 Task: Search "talent" in the talent hub.
Action: Mouse moved to (952, 103)
Screenshot: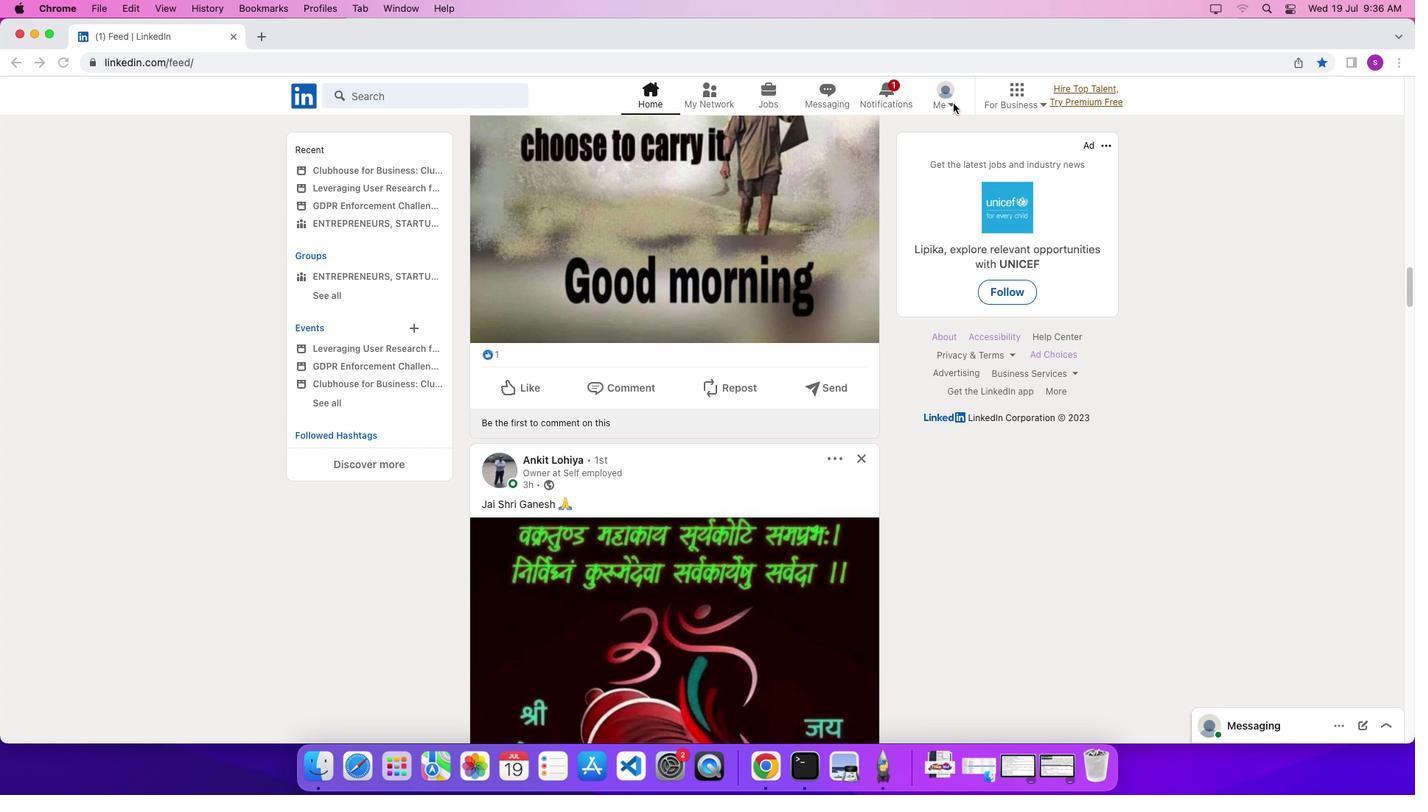 
Action: Mouse pressed left at (952, 103)
Screenshot: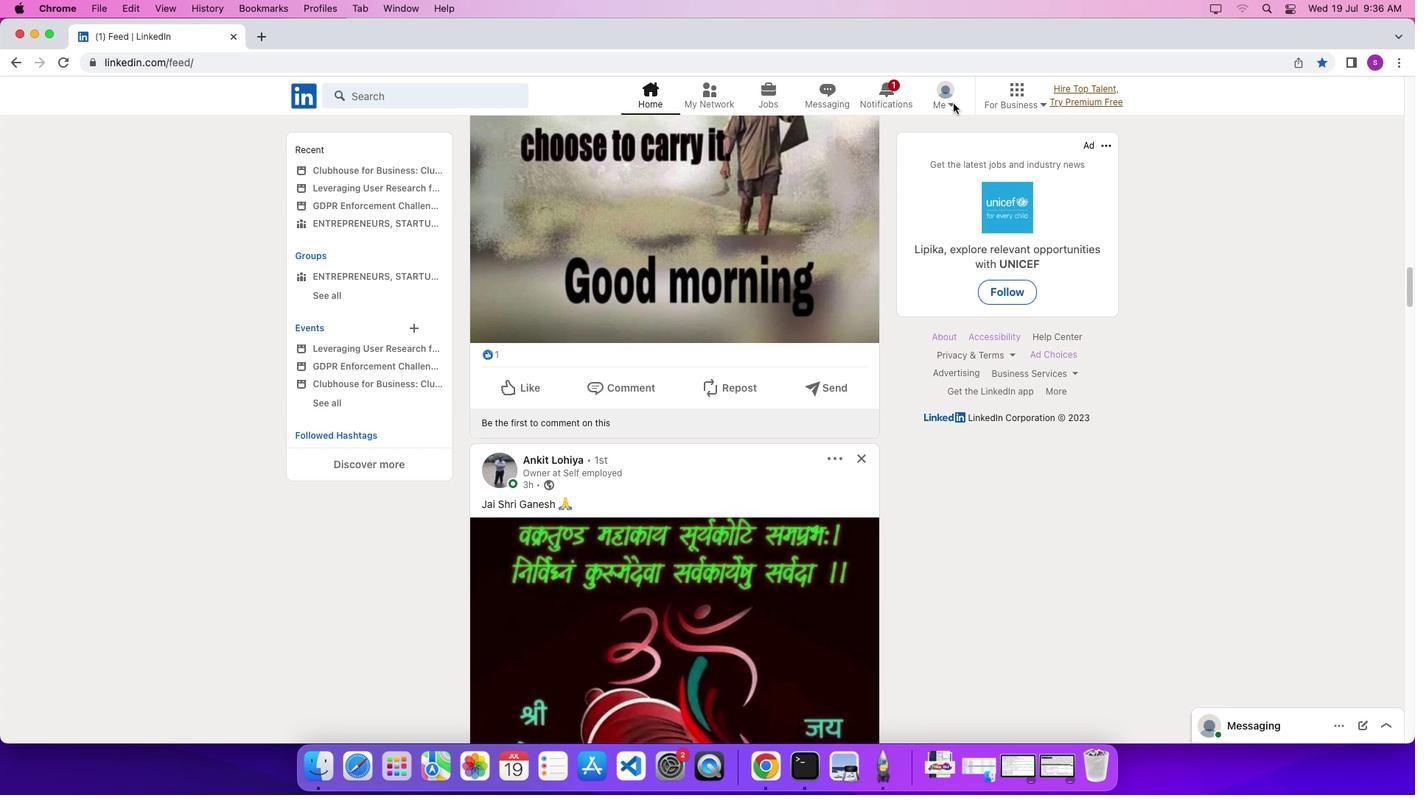 
Action: Mouse moved to (949, 103)
Screenshot: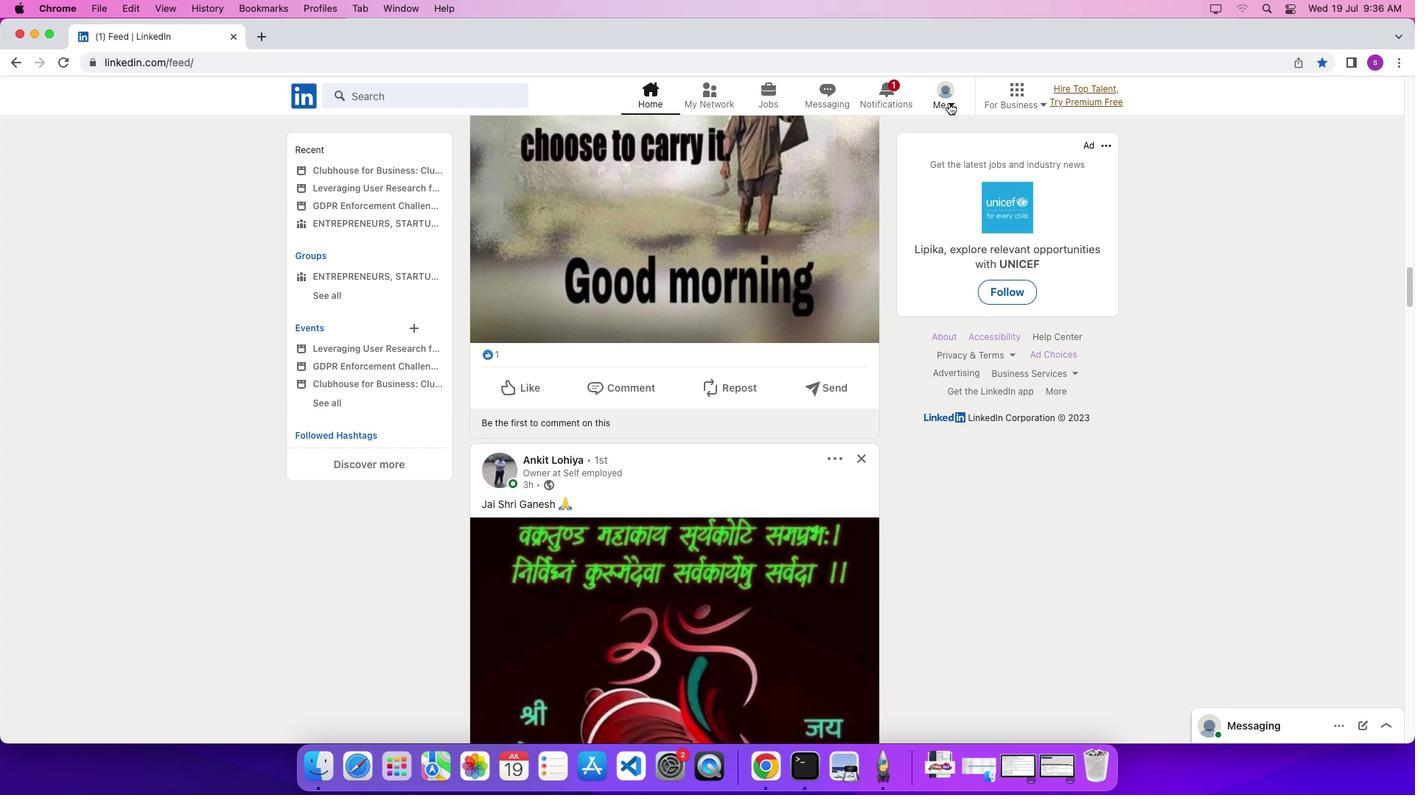 
Action: Mouse pressed left at (949, 103)
Screenshot: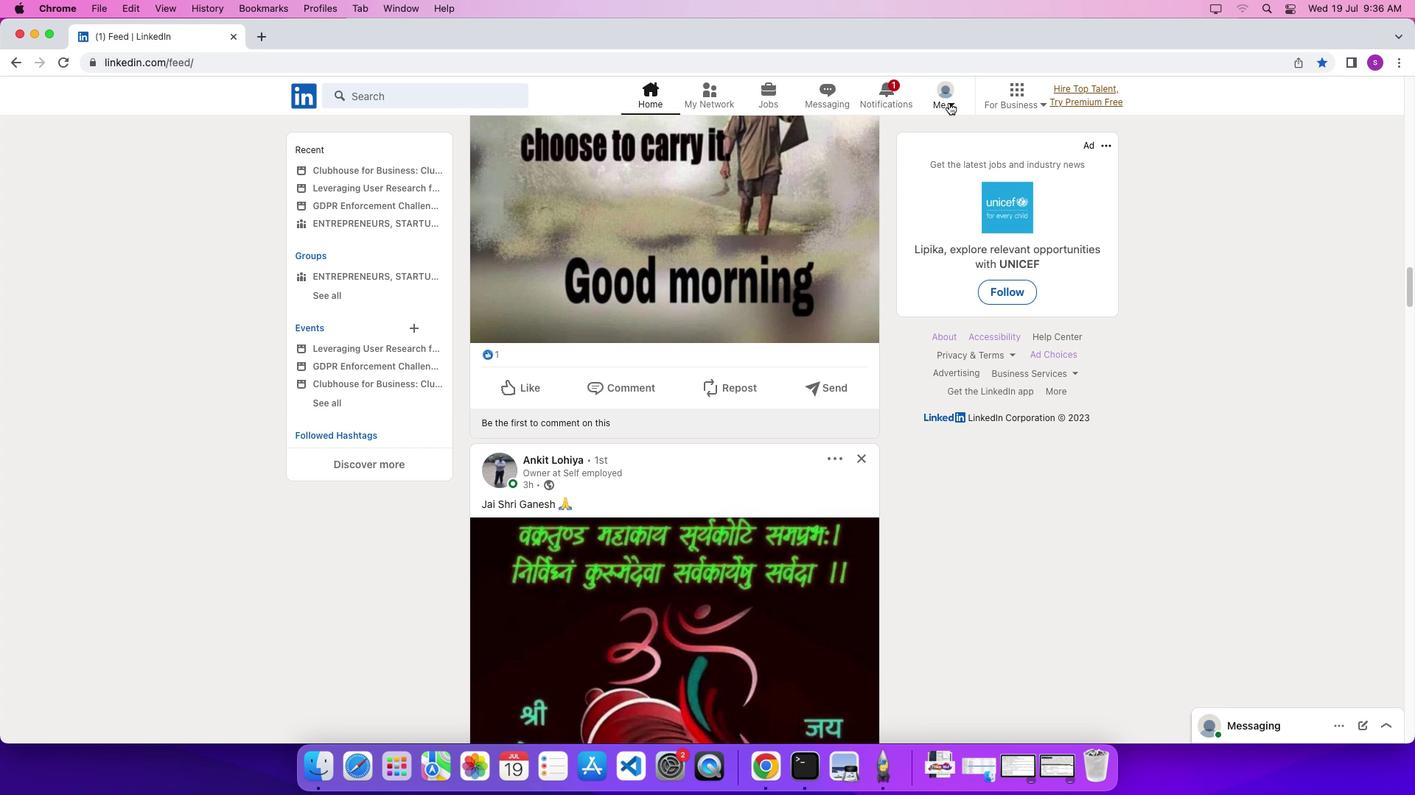 
Action: Mouse moved to (928, 179)
Screenshot: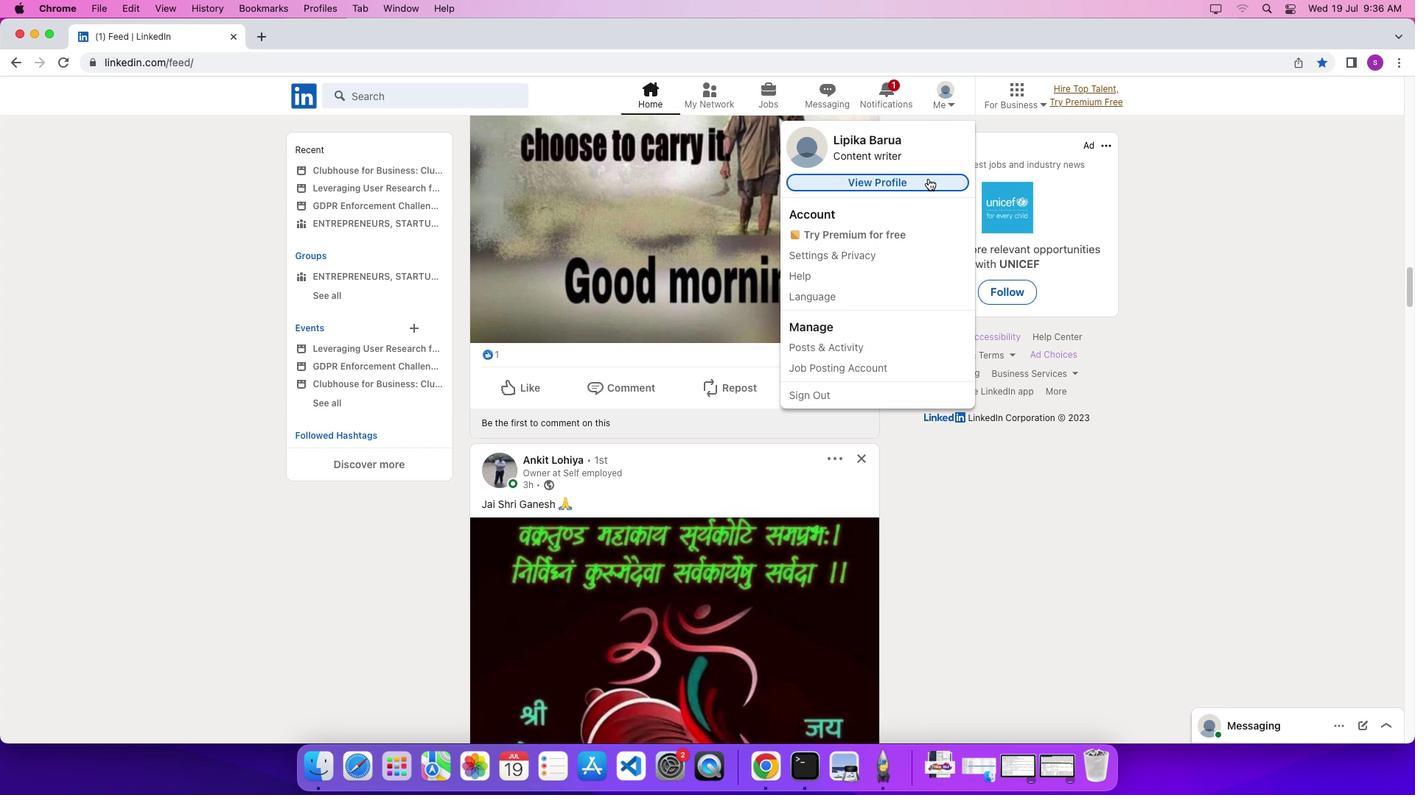 
Action: Mouse pressed left at (928, 179)
Screenshot: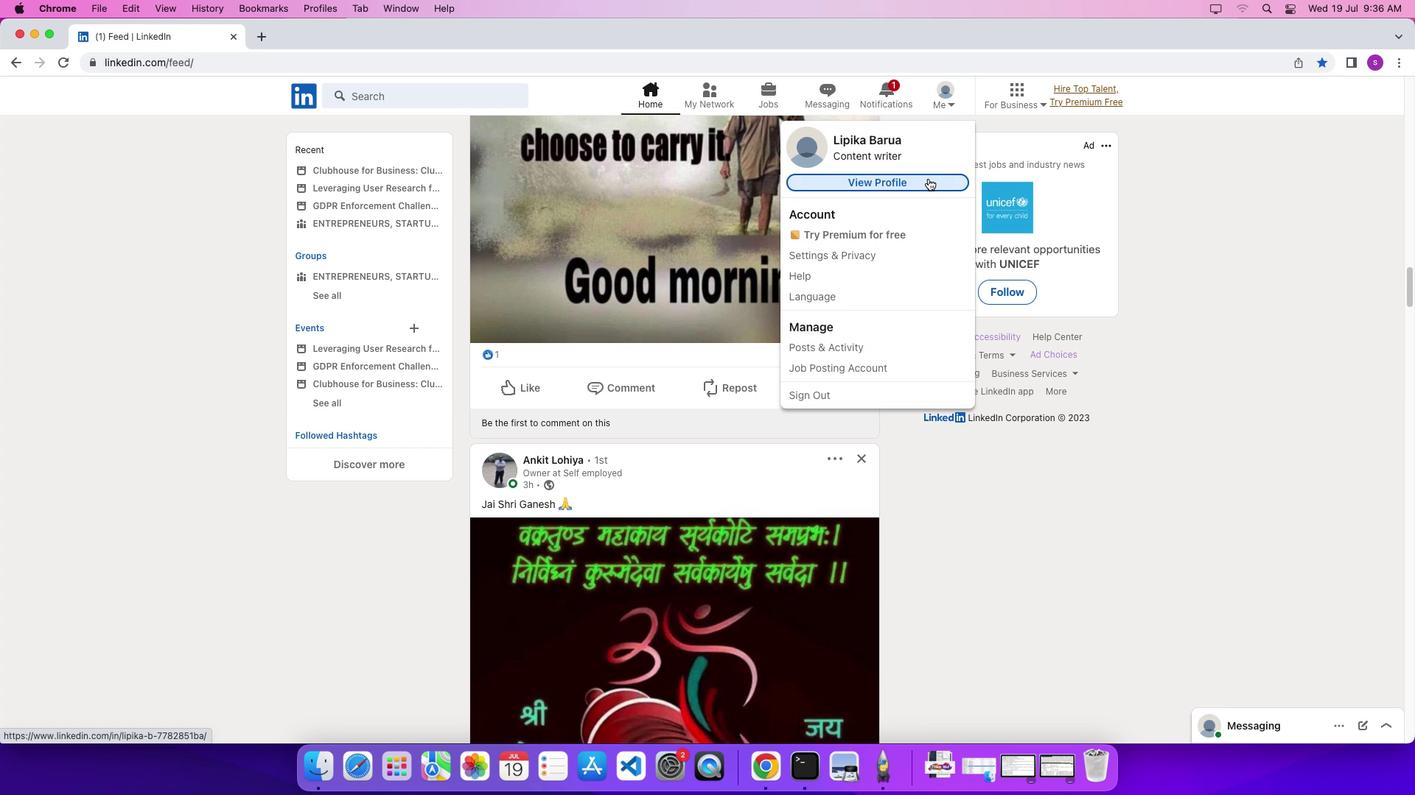 
Action: Mouse moved to (681, 360)
Screenshot: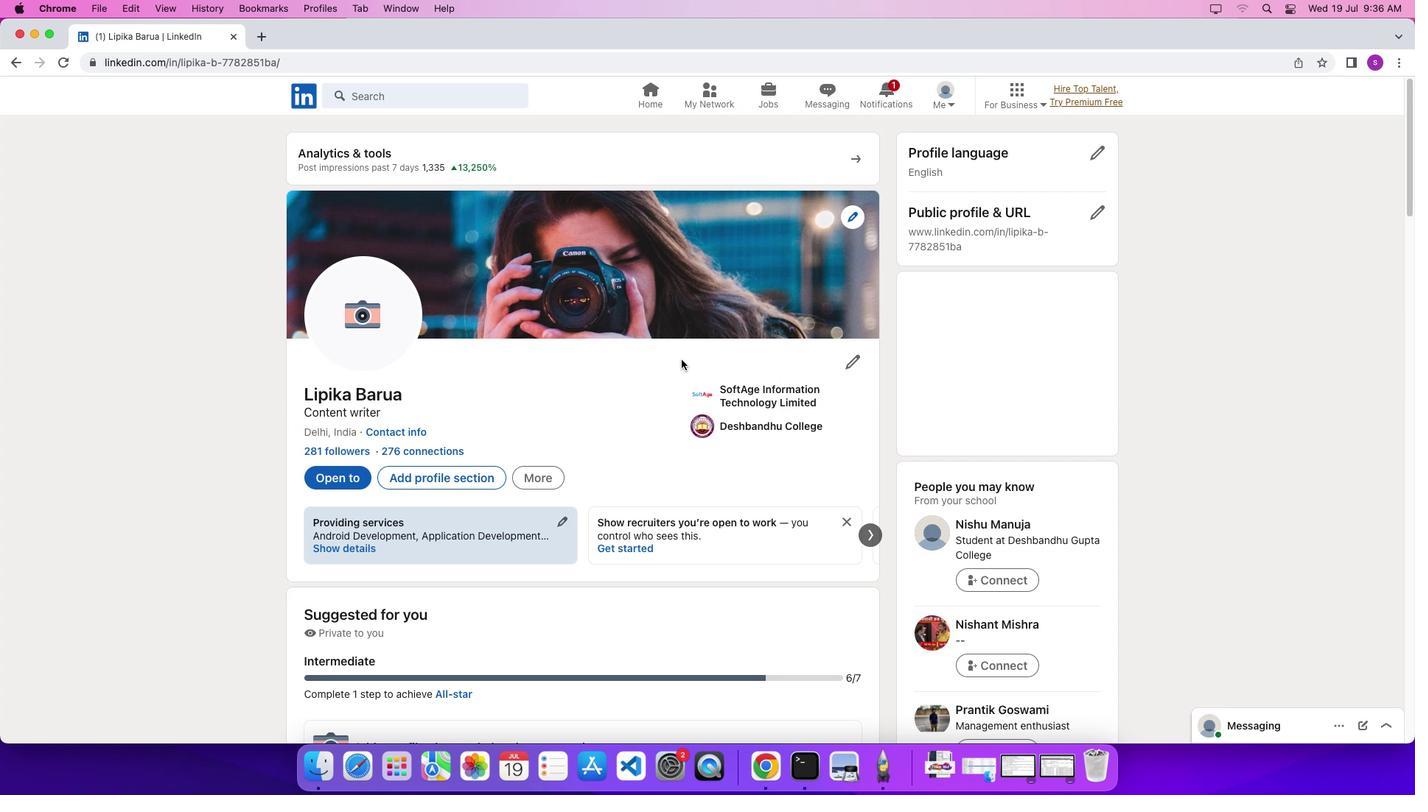 
Action: Mouse scrolled (681, 360) with delta (0, 0)
Screenshot: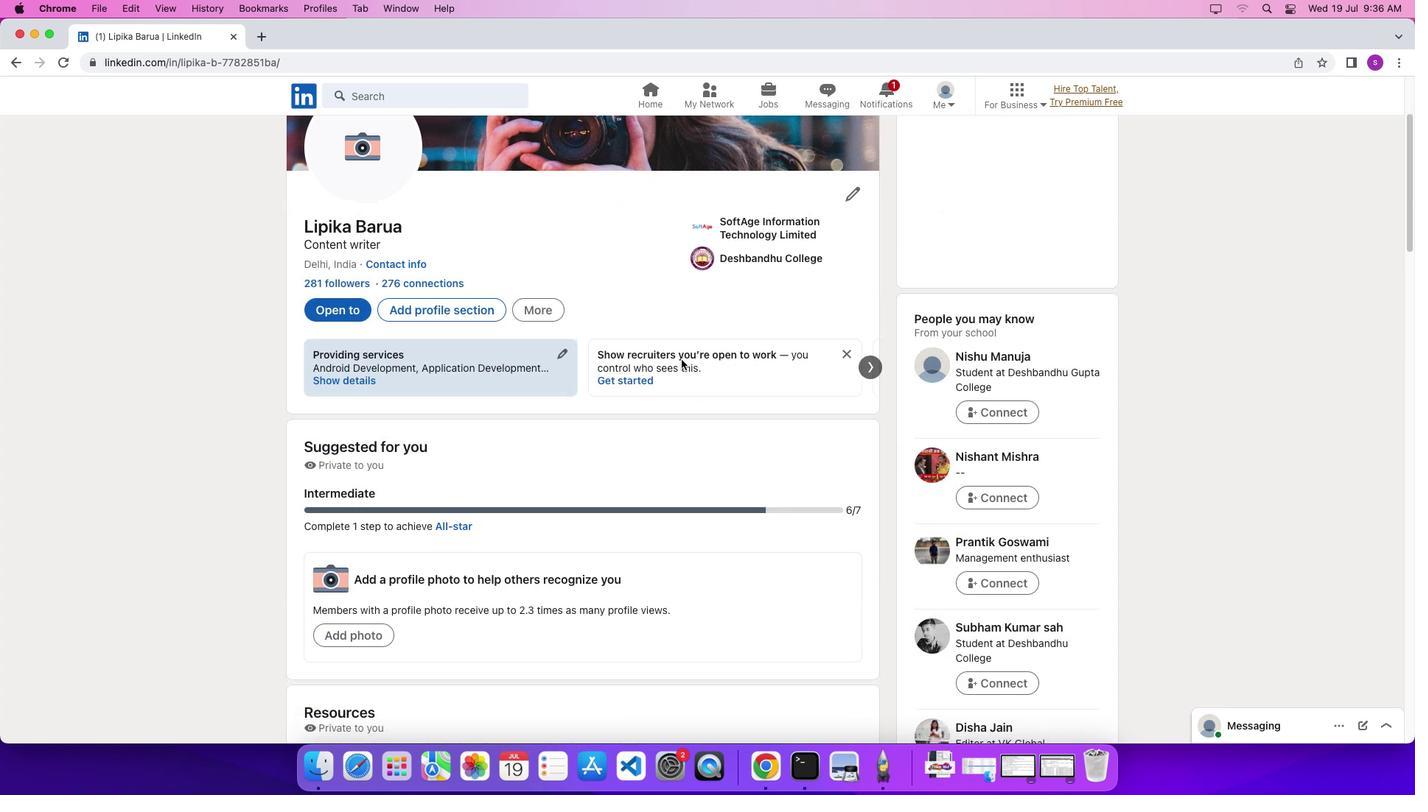 
Action: Mouse scrolled (681, 360) with delta (0, 0)
Screenshot: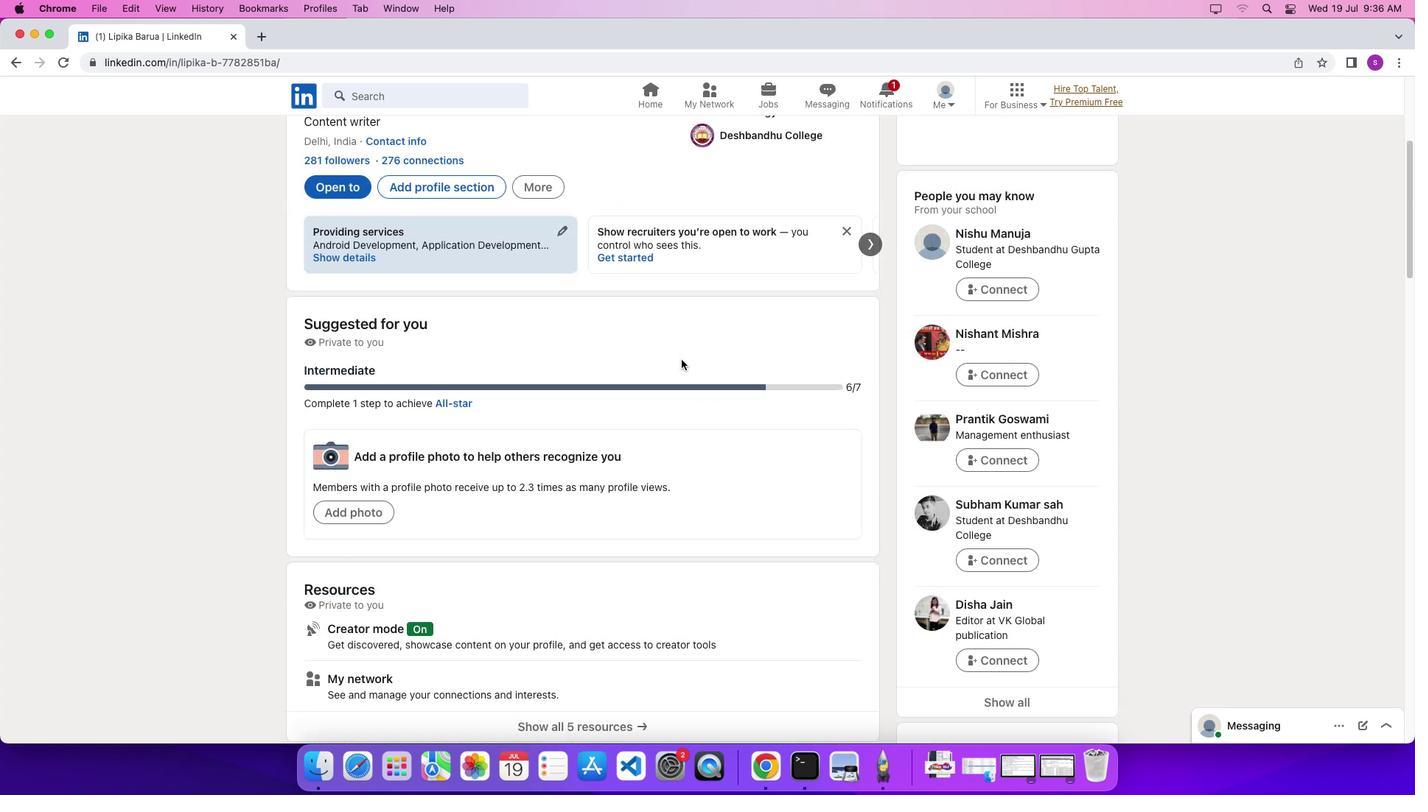 
Action: Mouse scrolled (681, 360) with delta (0, -5)
Screenshot: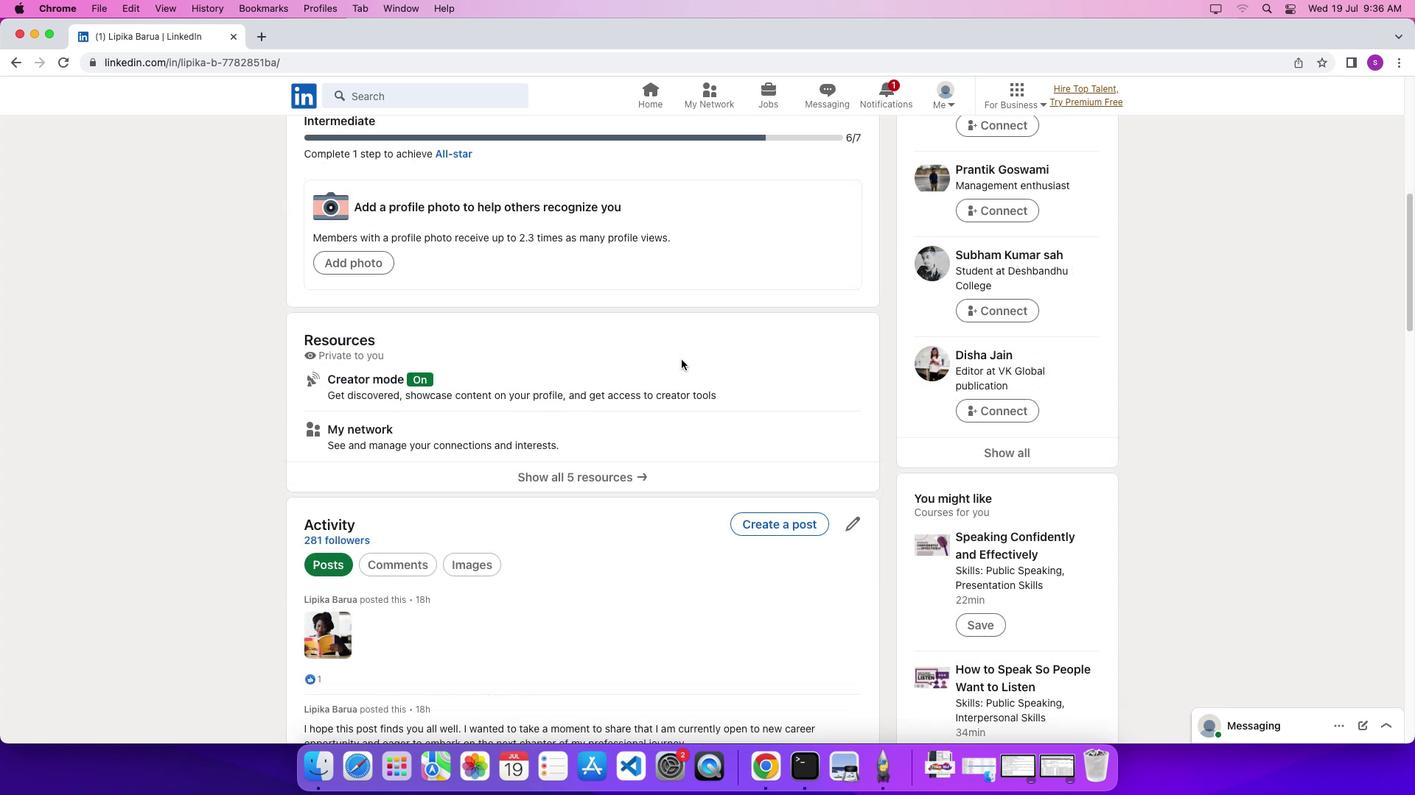 
Action: Mouse scrolled (681, 360) with delta (0, -8)
Screenshot: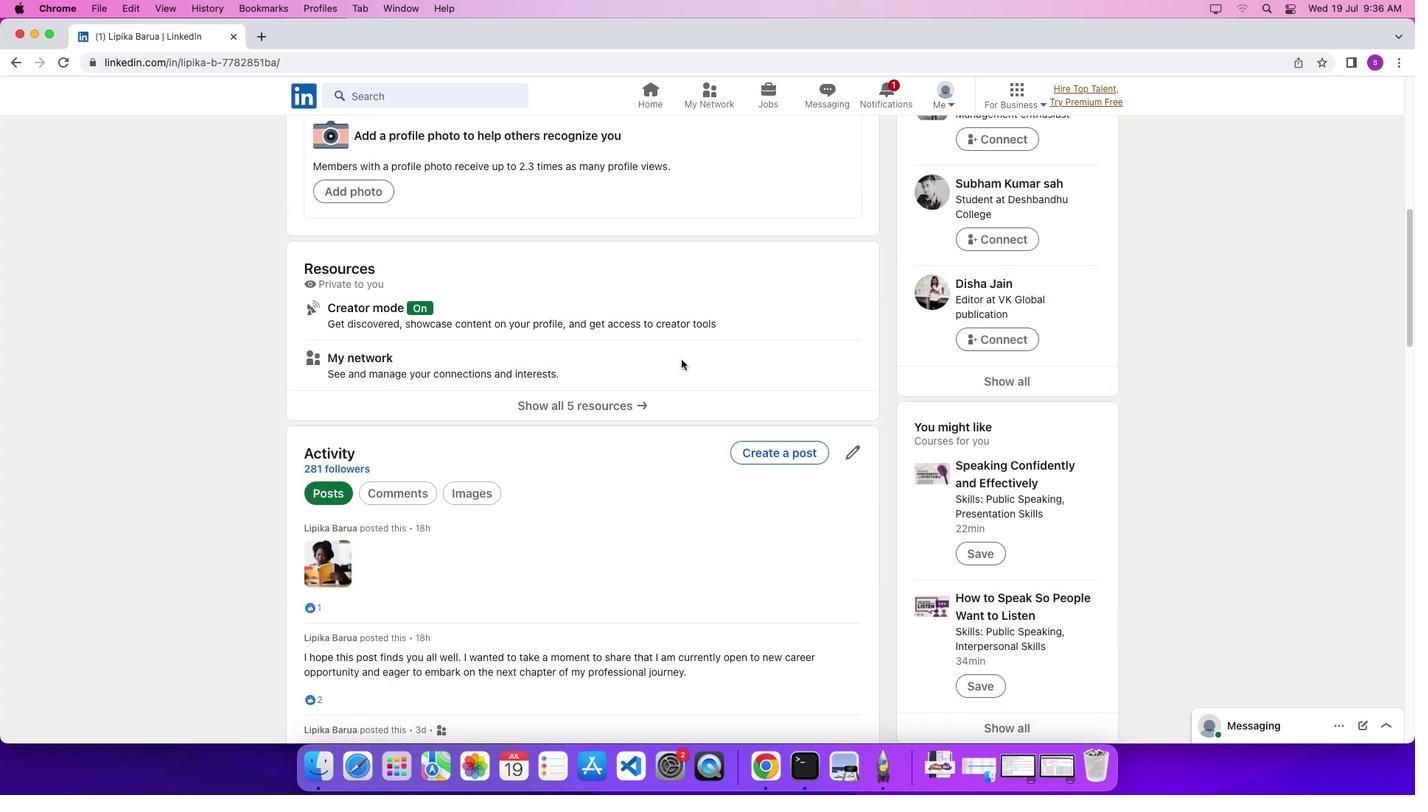 
Action: Mouse scrolled (681, 360) with delta (0, 0)
Screenshot: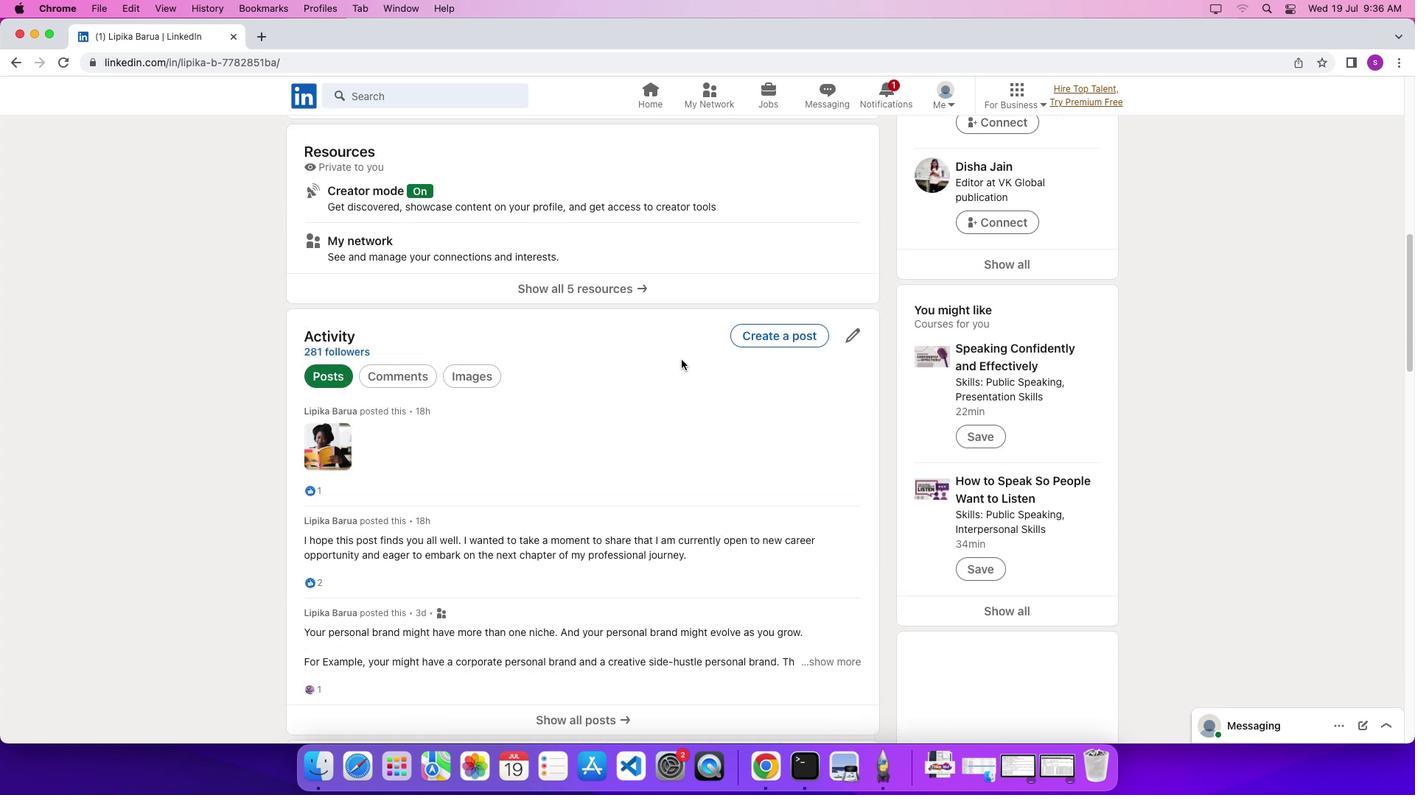 
Action: Mouse scrolled (681, 360) with delta (0, 0)
Screenshot: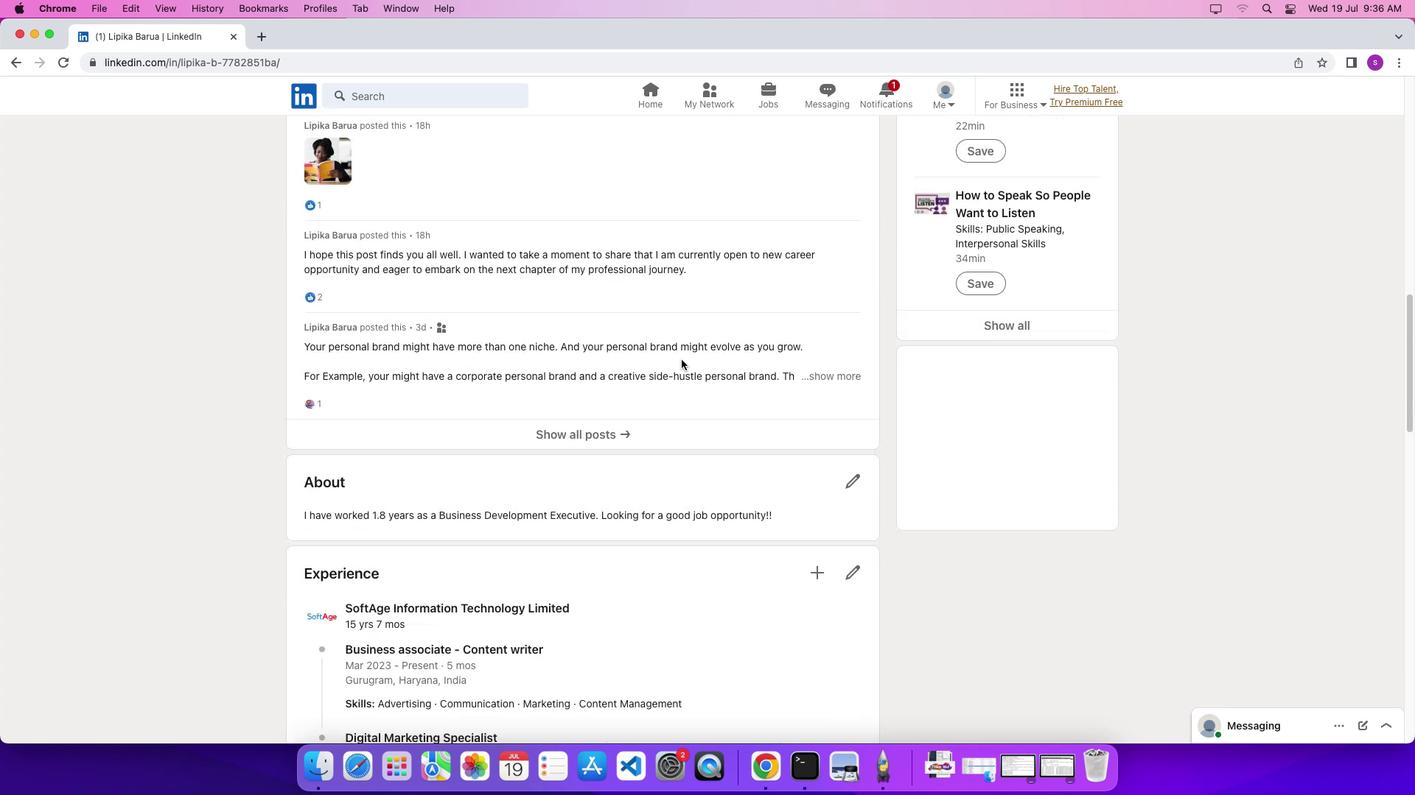 
Action: Mouse scrolled (681, 360) with delta (0, -5)
Screenshot: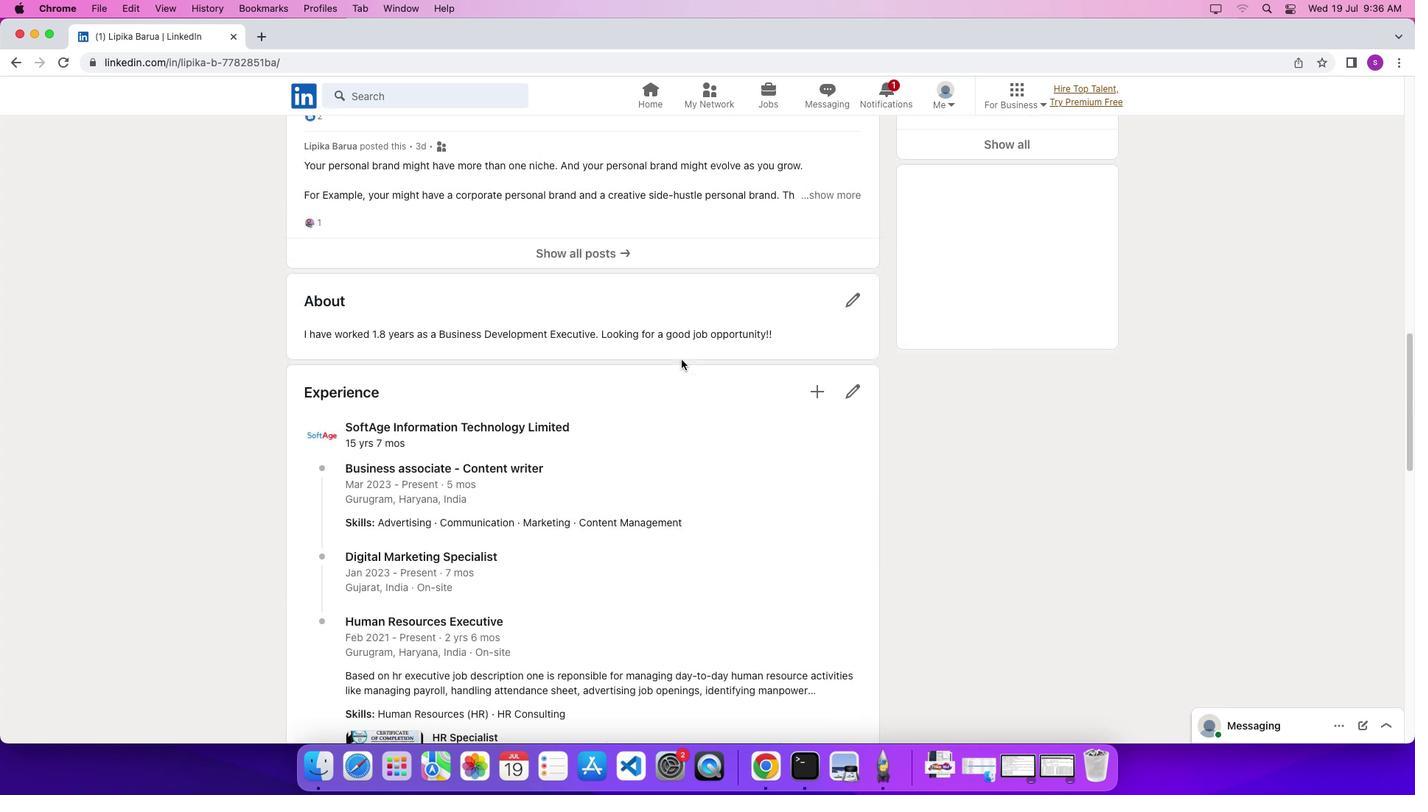 
Action: Mouse scrolled (681, 360) with delta (0, -8)
Screenshot: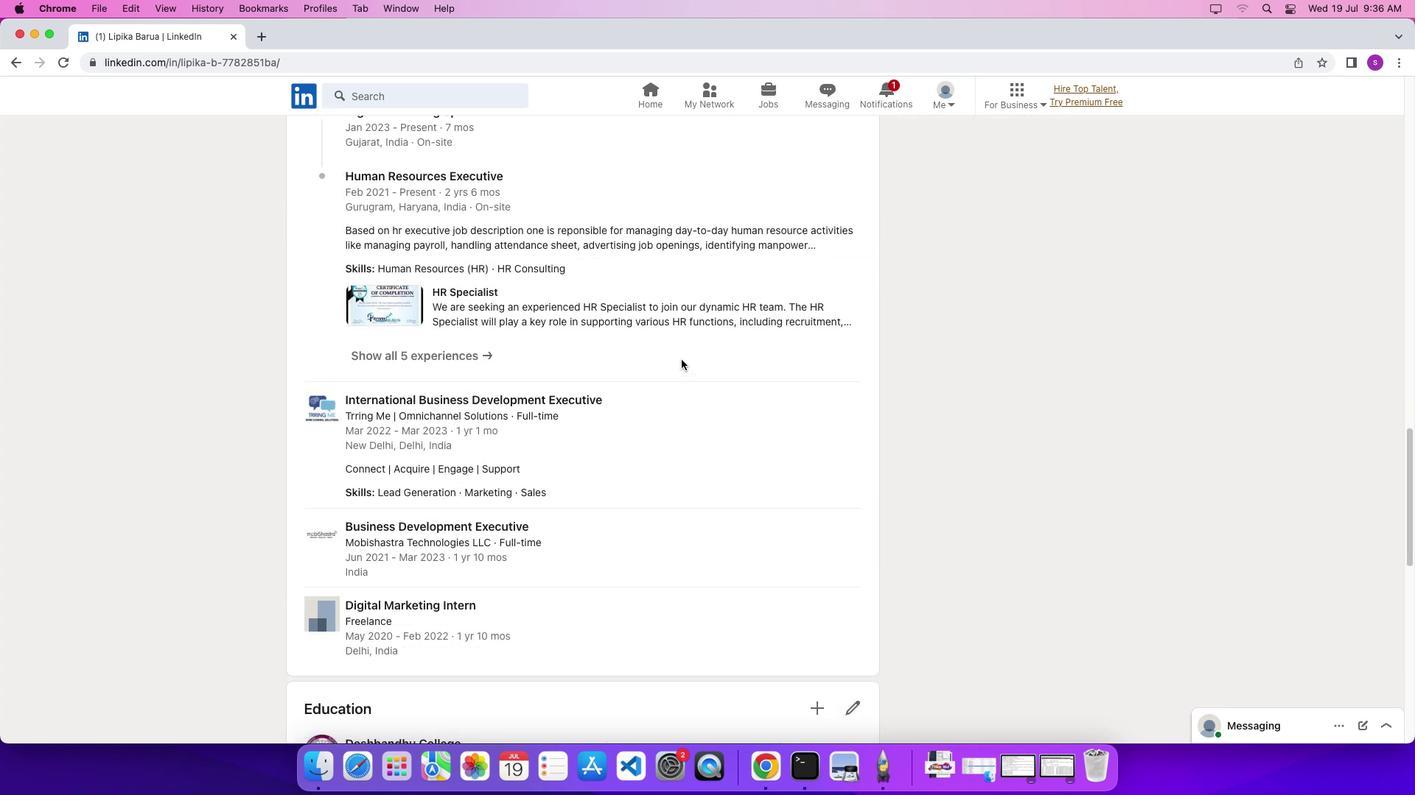 
Action: Mouse scrolled (681, 360) with delta (0, -10)
Screenshot: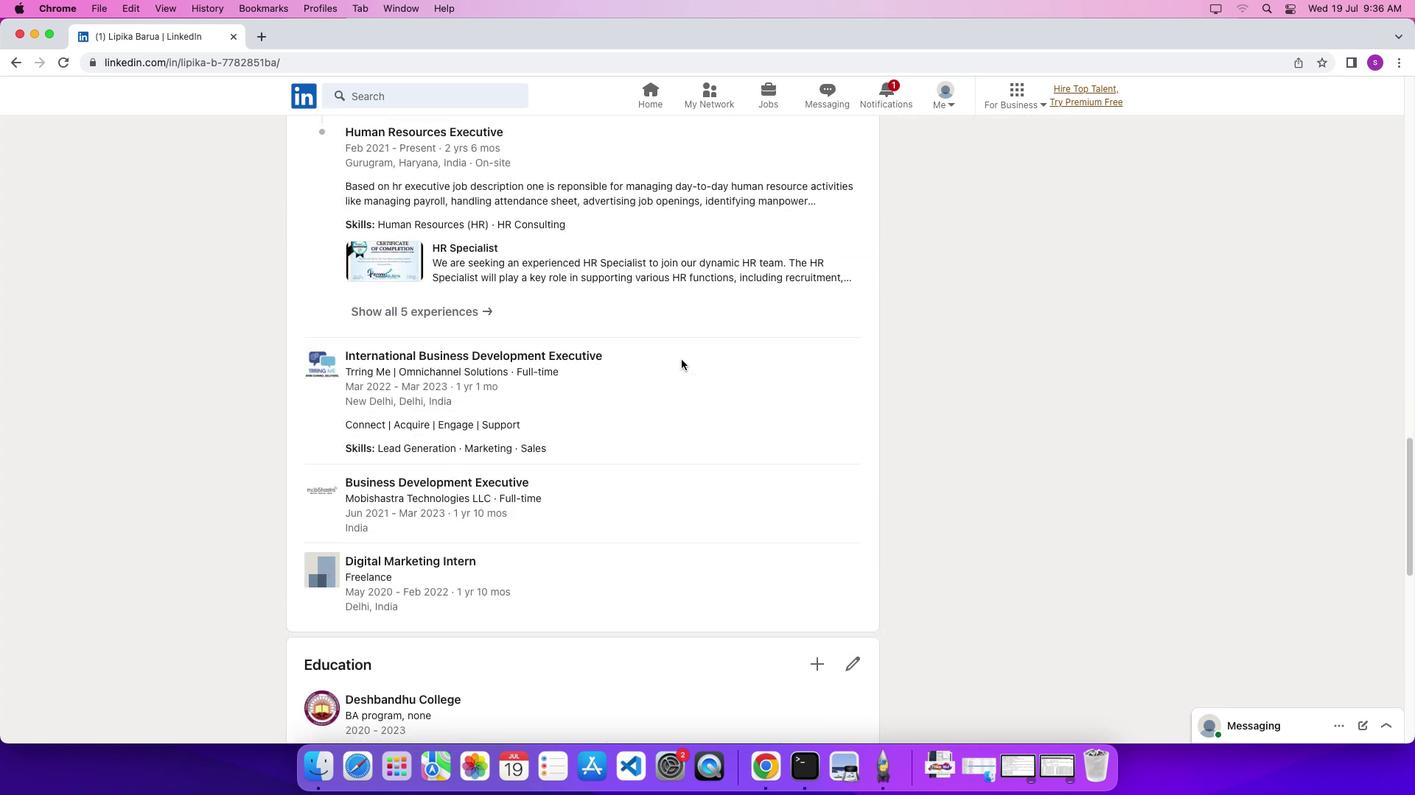 
Action: Mouse scrolled (681, 360) with delta (0, 0)
Screenshot: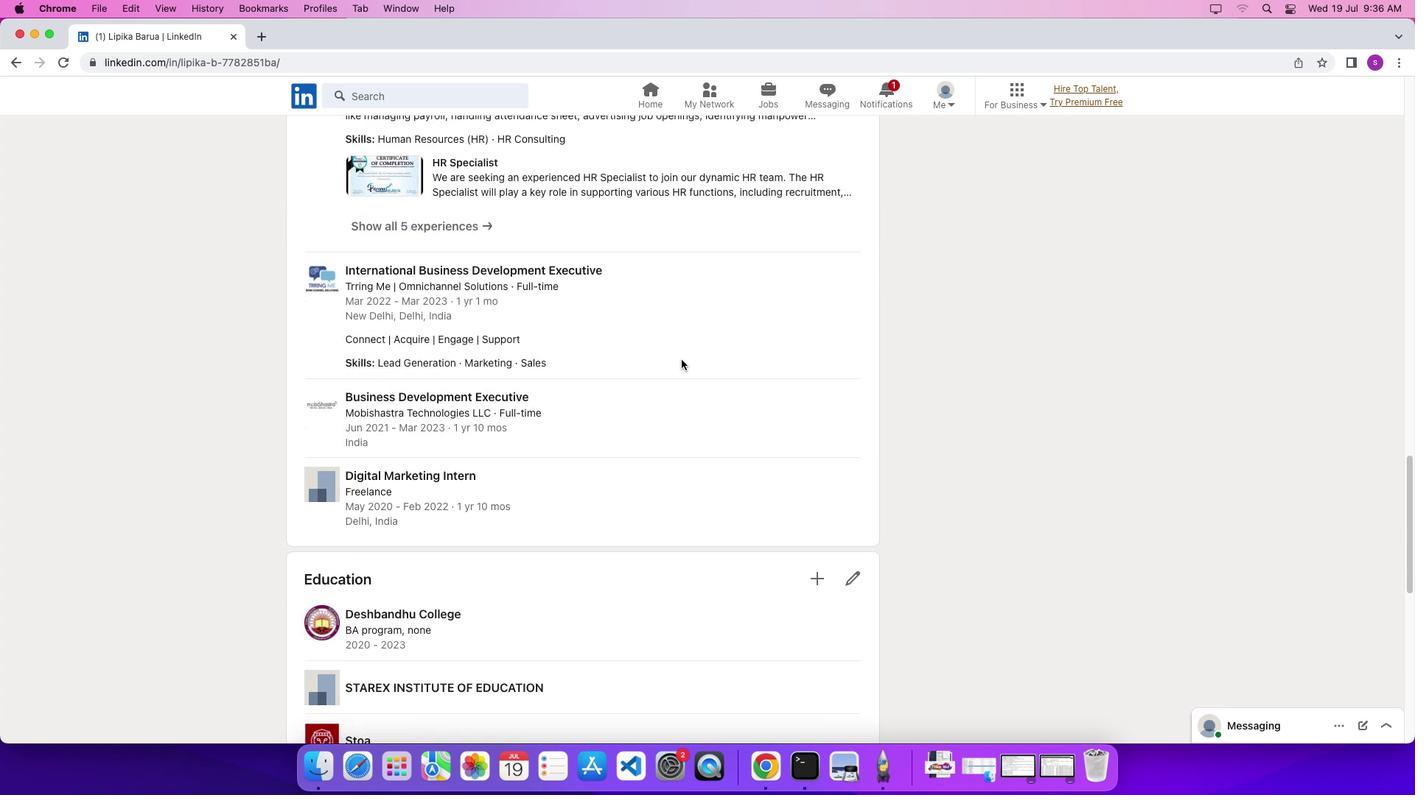 
Action: Mouse scrolled (681, 360) with delta (0, 0)
Screenshot: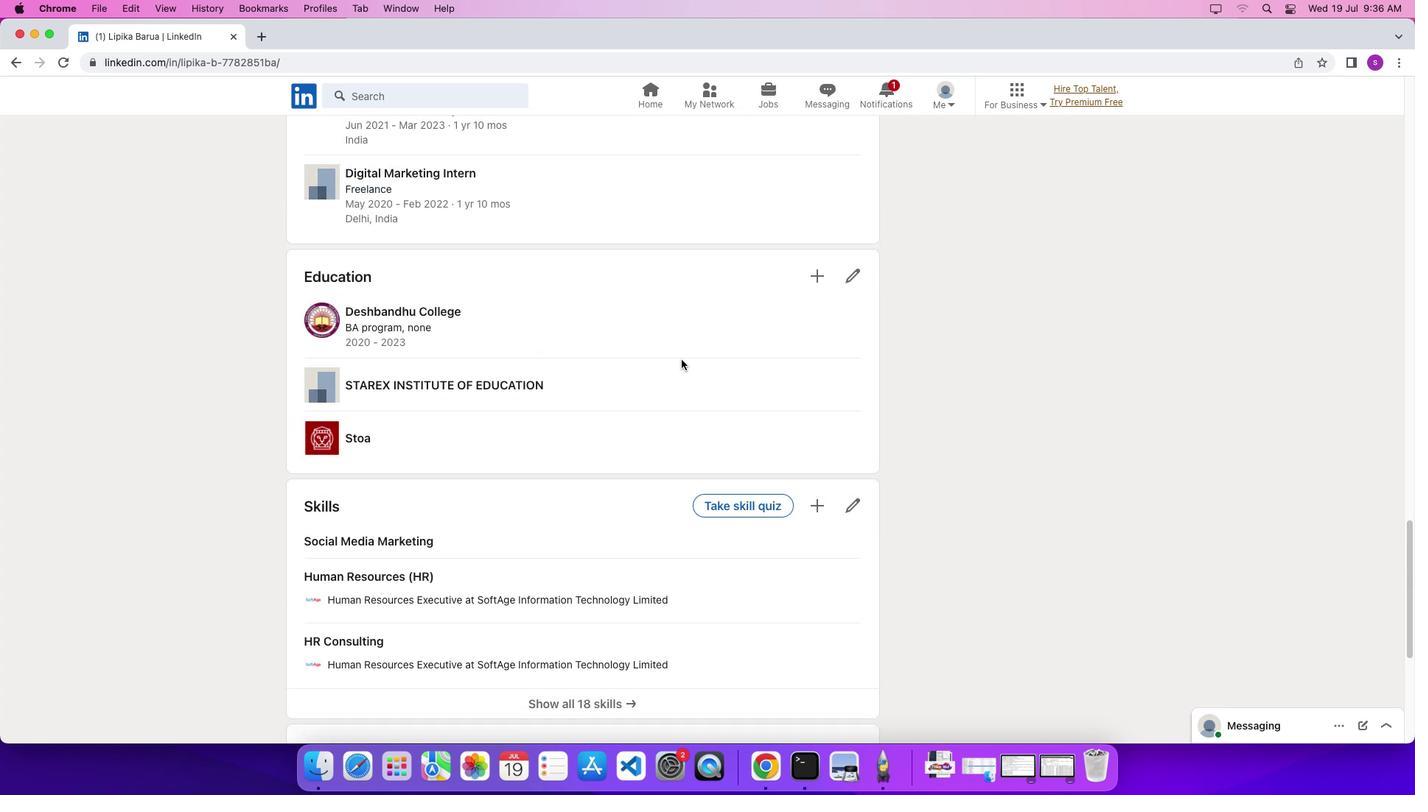 
Action: Mouse scrolled (681, 360) with delta (0, -5)
Screenshot: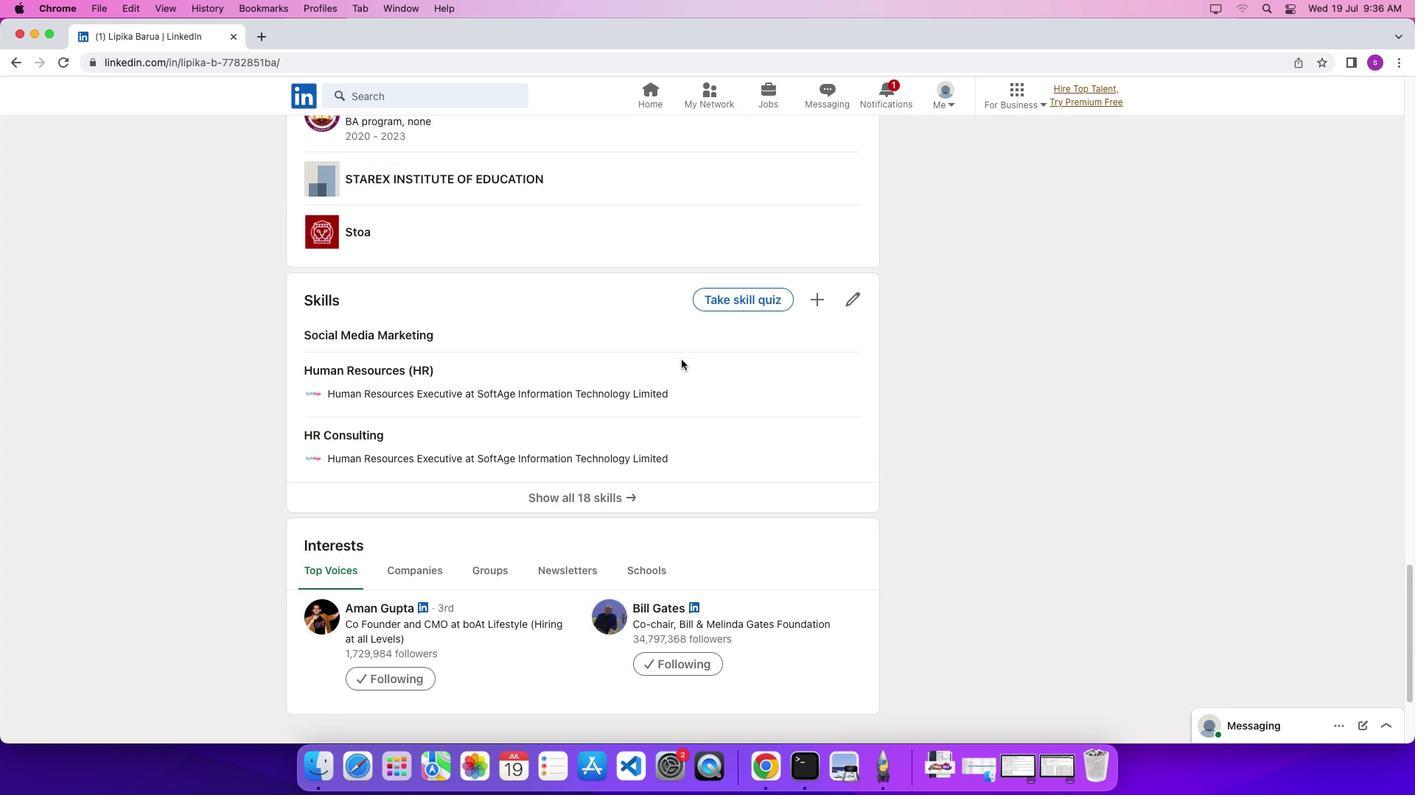 
Action: Mouse scrolled (681, 360) with delta (0, -8)
Screenshot: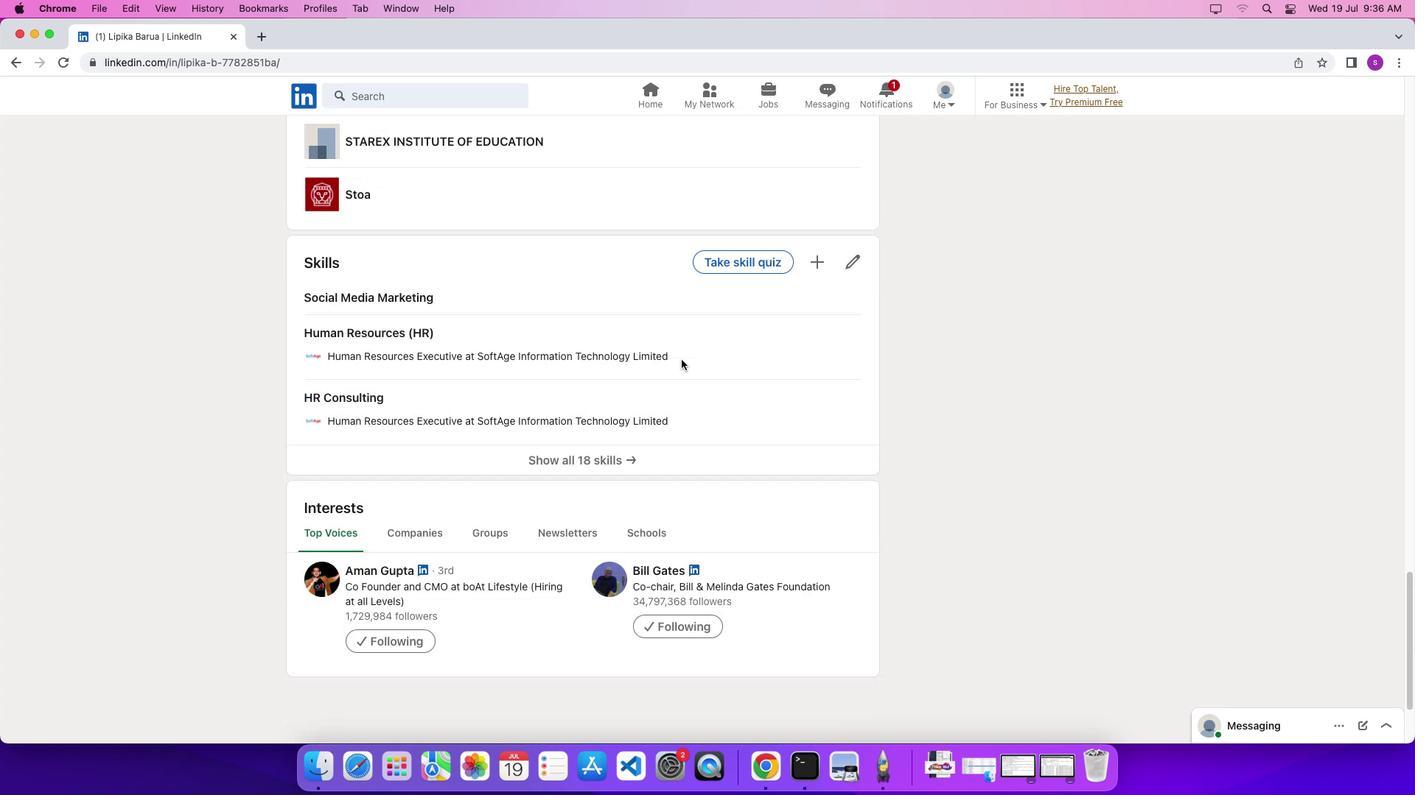 
Action: Mouse scrolled (681, 360) with delta (0, 0)
Screenshot: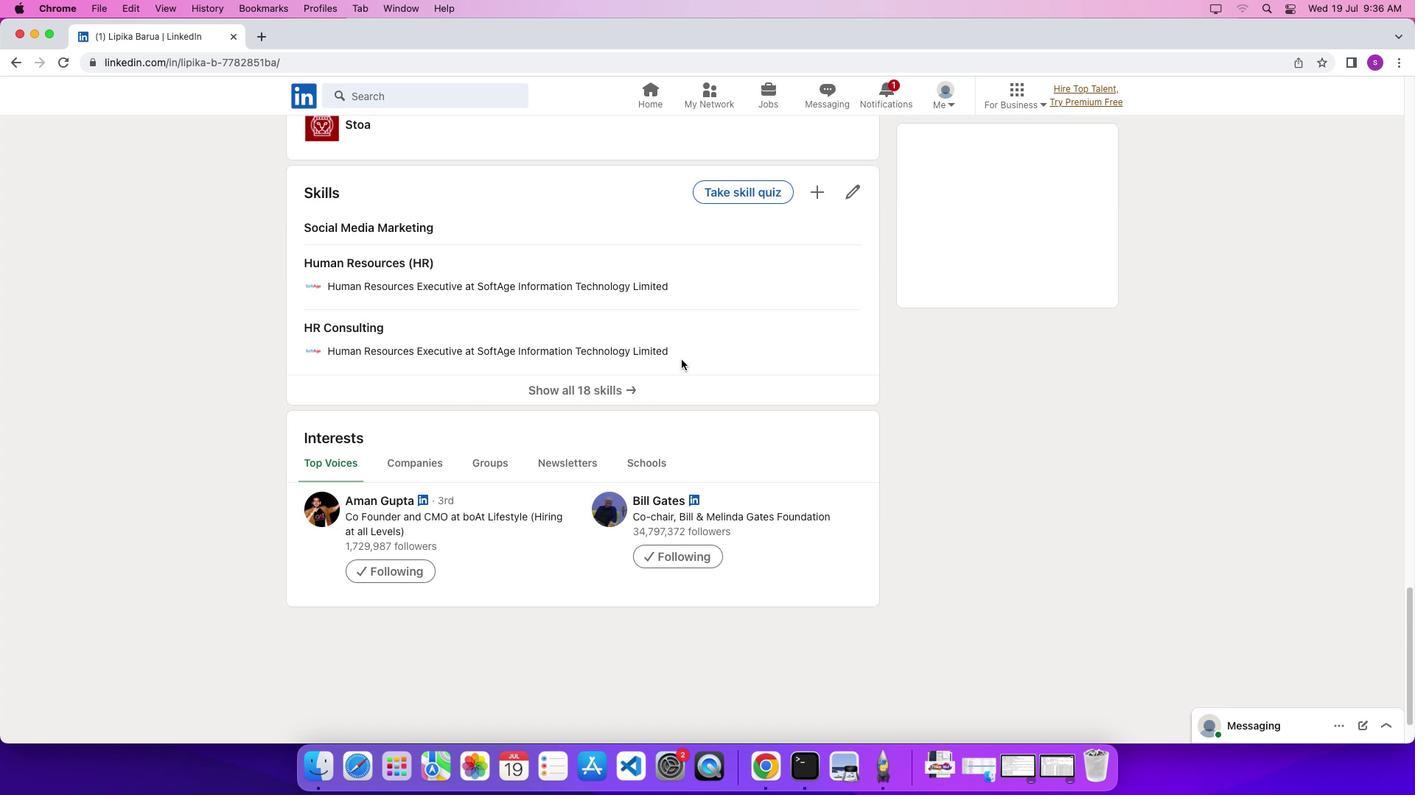 
Action: Mouse scrolled (681, 360) with delta (0, 0)
Screenshot: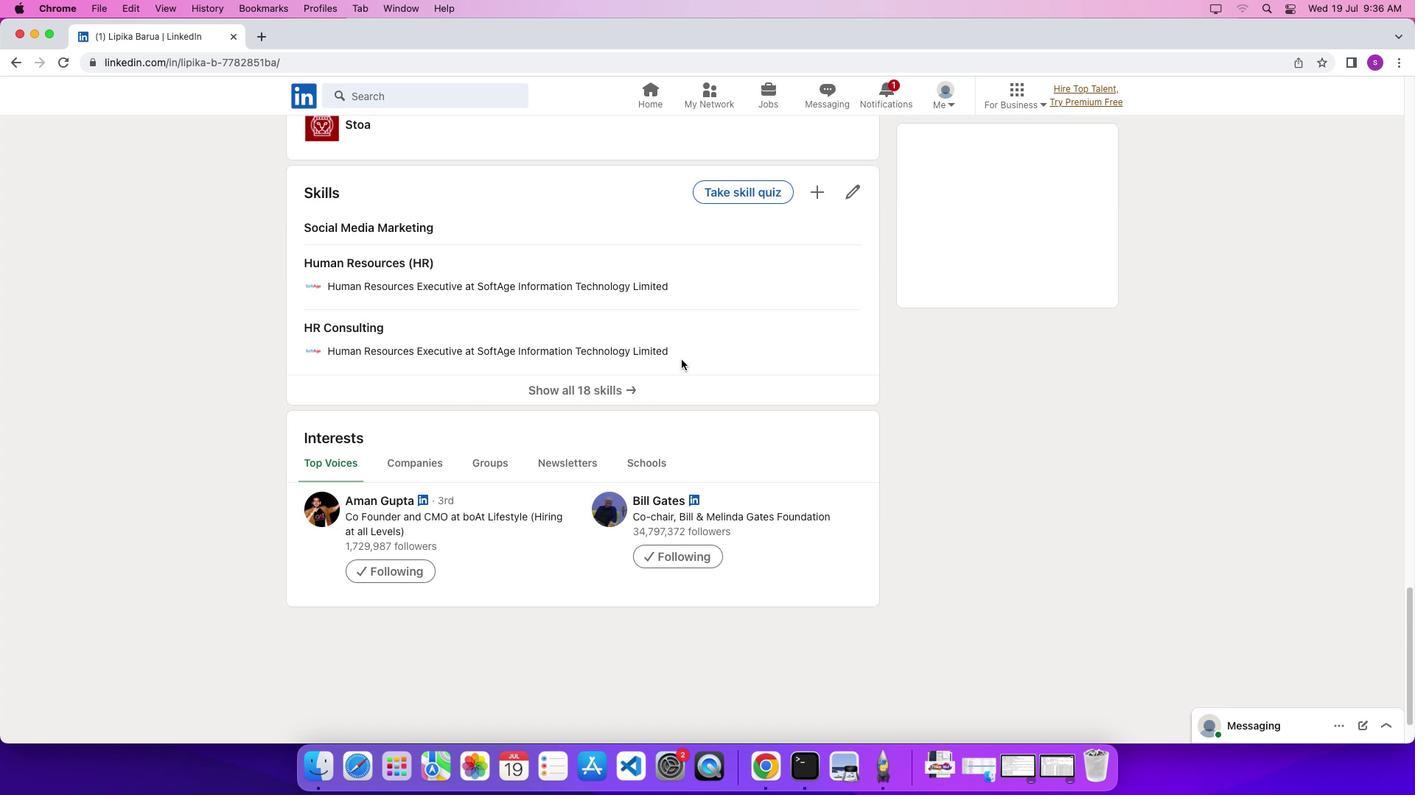 
Action: Mouse scrolled (681, 360) with delta (0, -5)
Screenshot: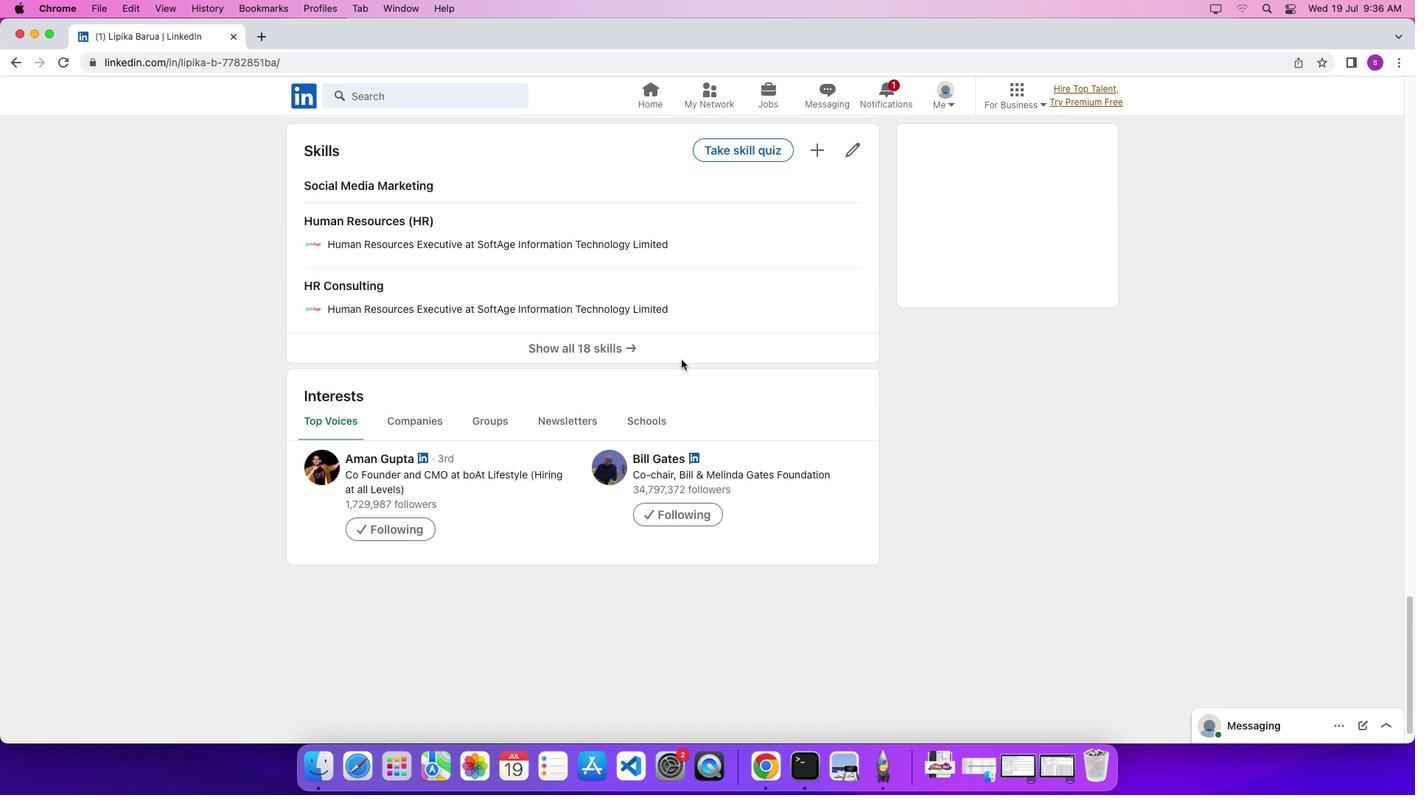 
Action: Mouse scrolled (681, 360) with delta (0, -8)
Screenshot: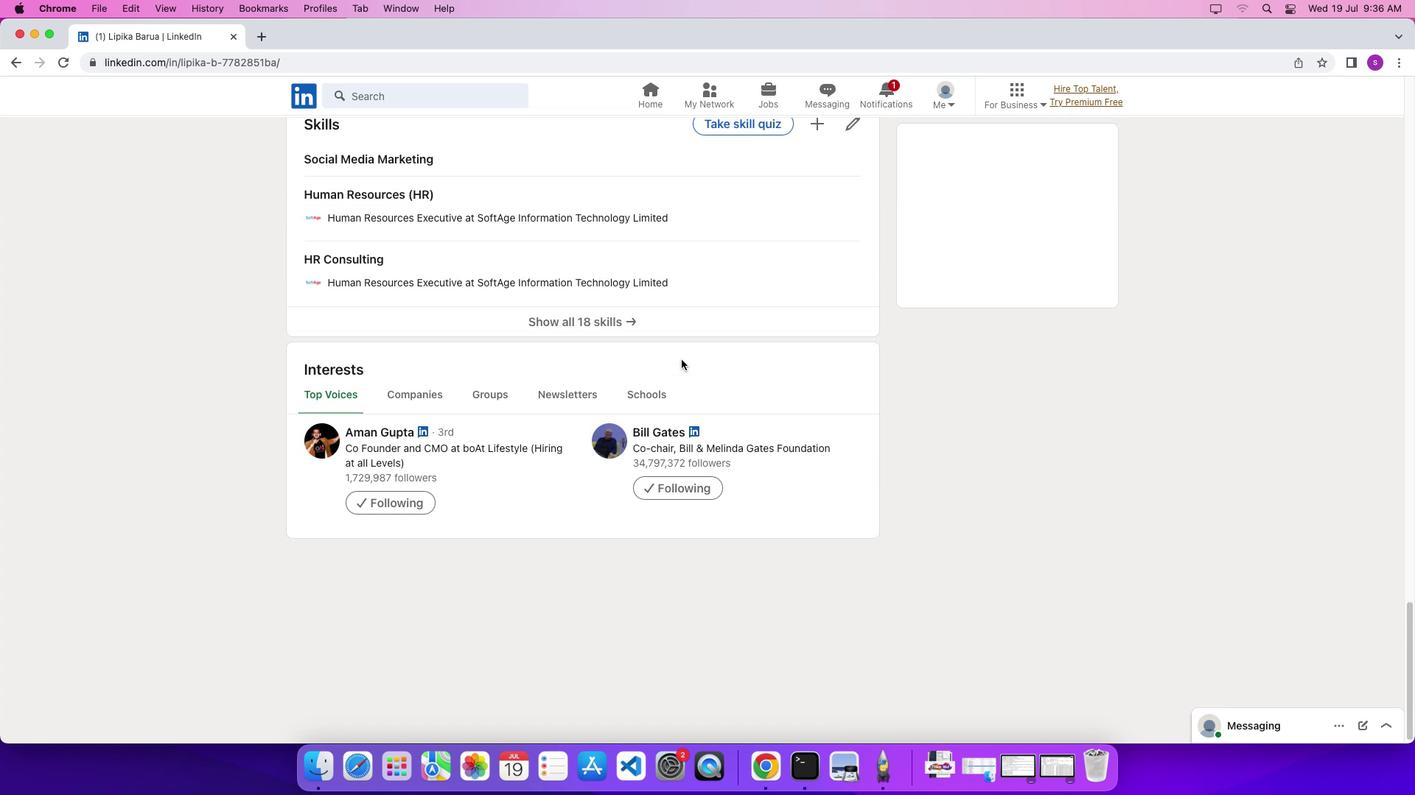 
Action: Mouse scrolled (681, 360) with delta (0, 0)
Screenshot: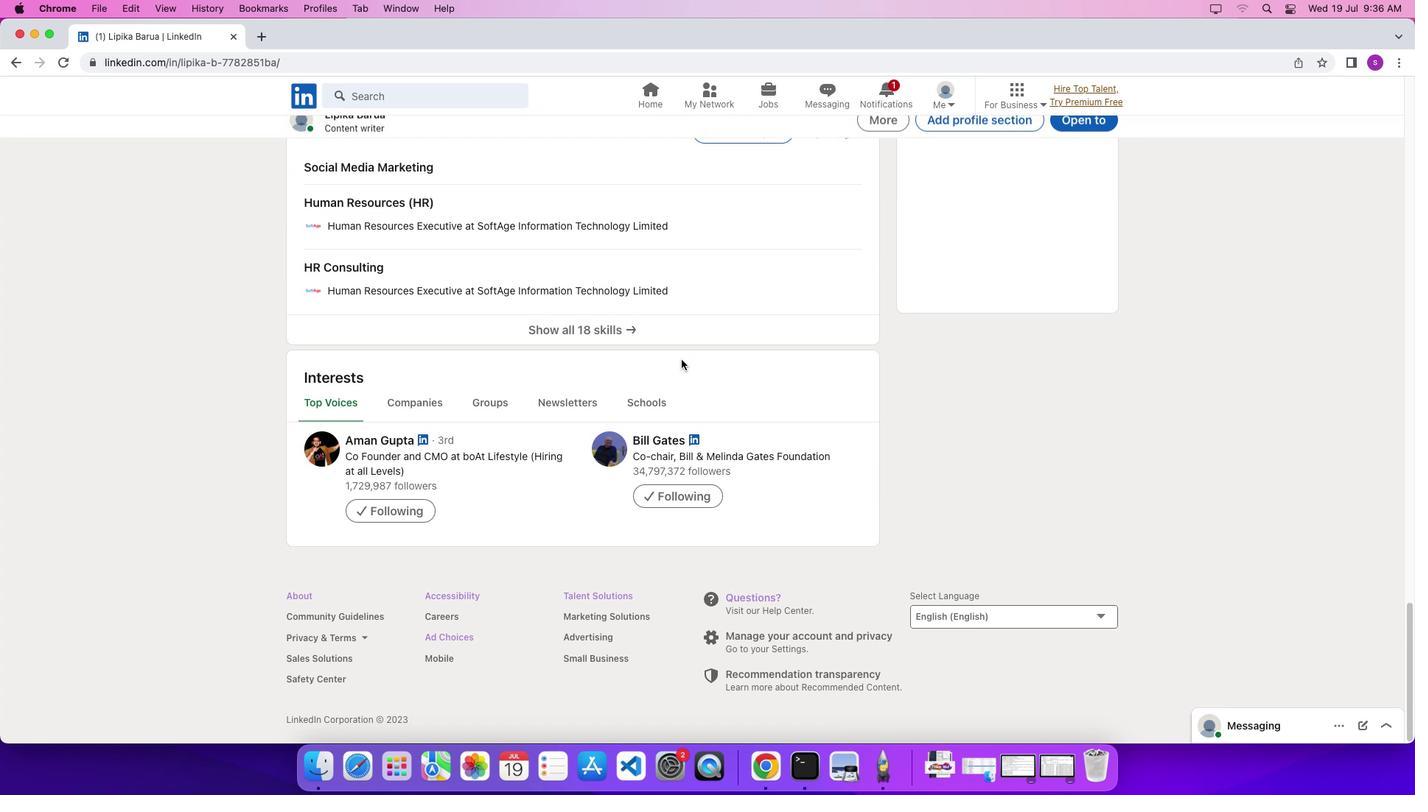 
Action: Mouse scrolled (681, 360) with delta (0, 0)
Screenshot: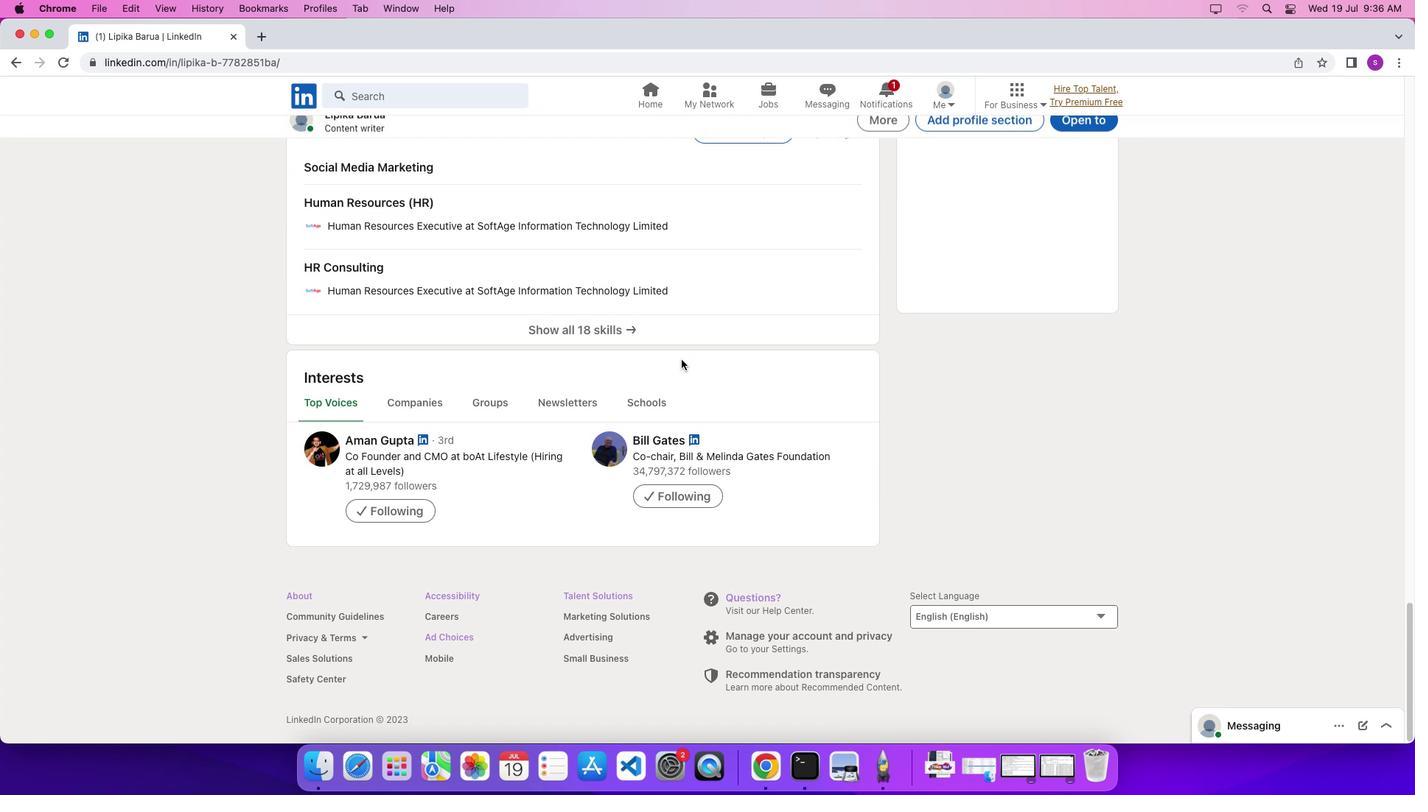 
Action: Mouse scrolled (681, 360) with delta (0, -5)
Screenshot: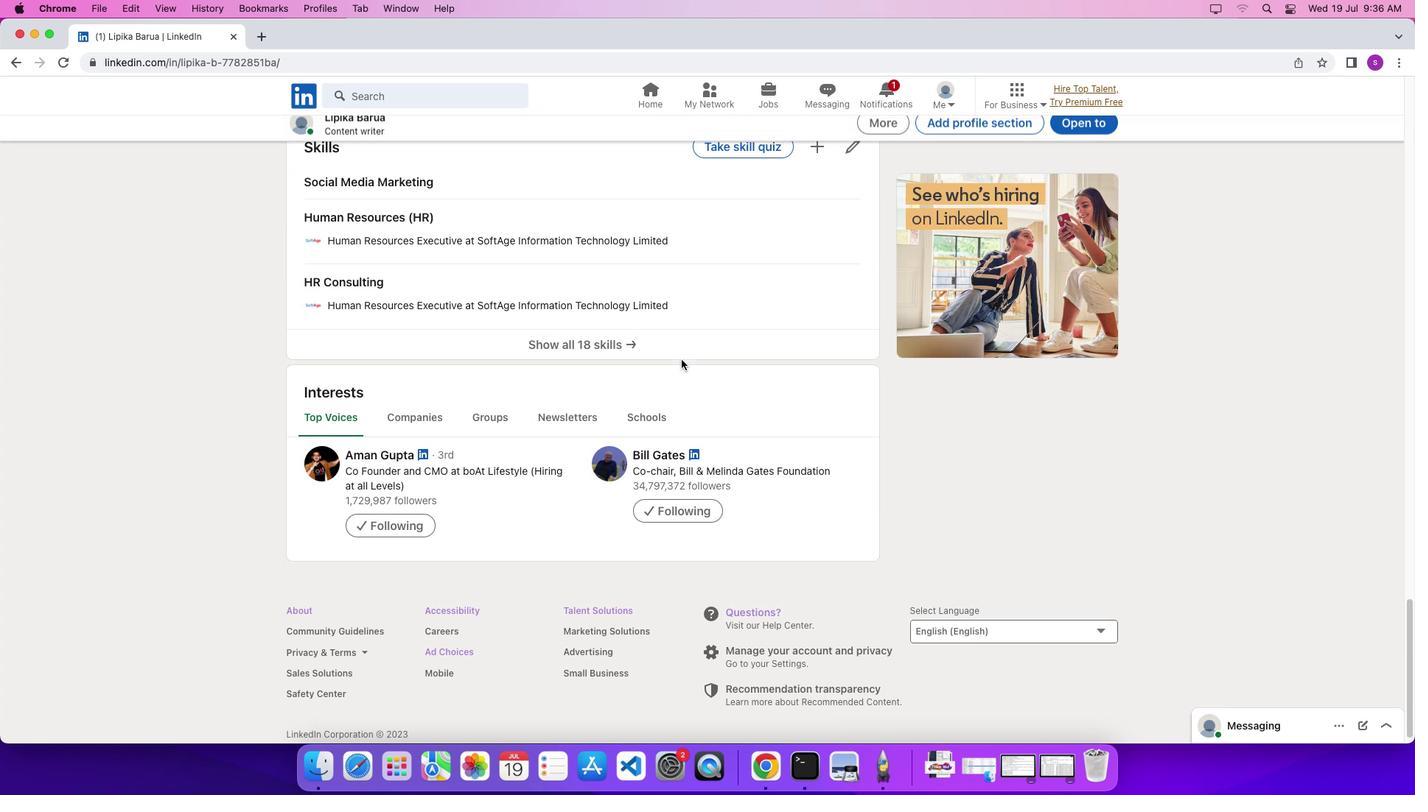 
Action: Mouse moved to (460, 650)
Screenshot: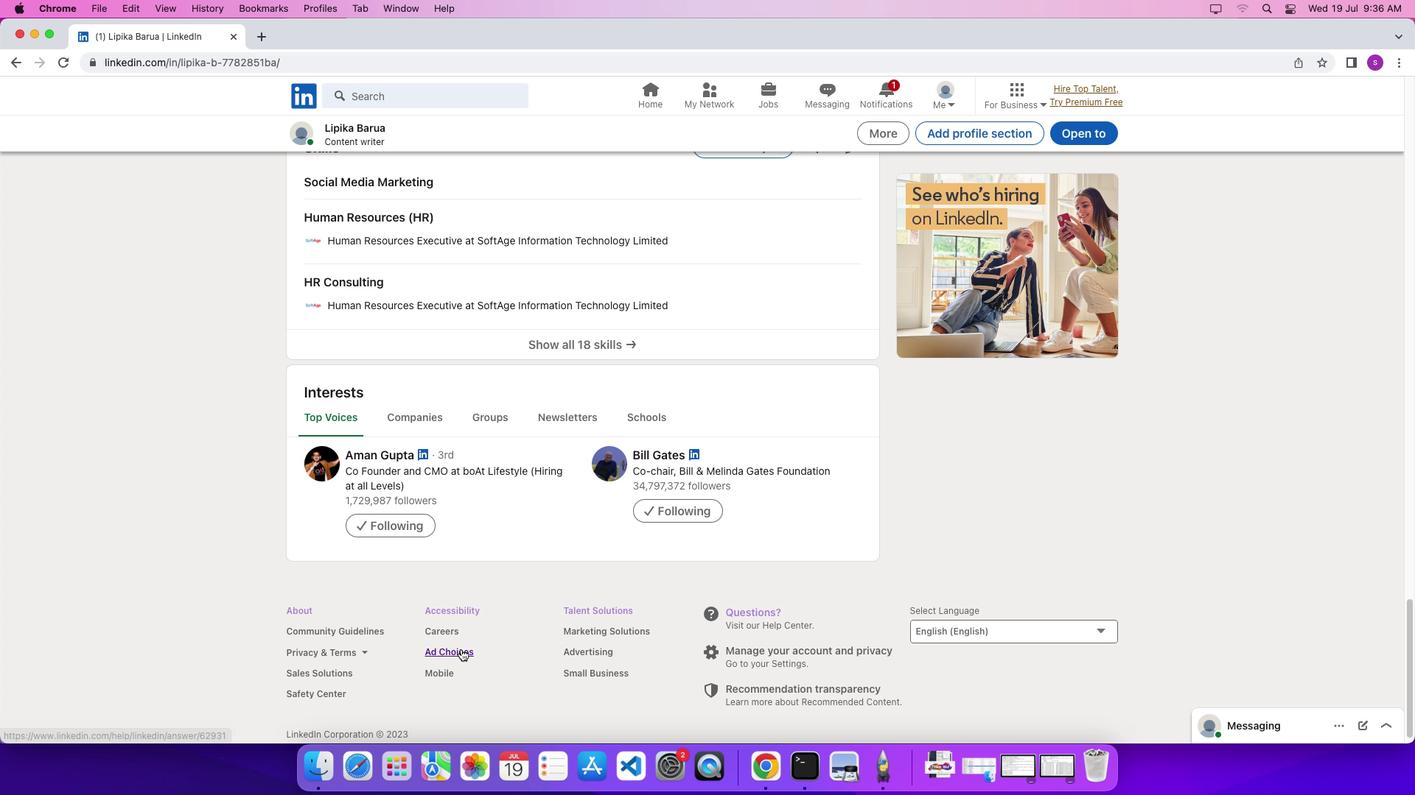 
Action: Mouse pressed left at (460, 650)
Screenshot: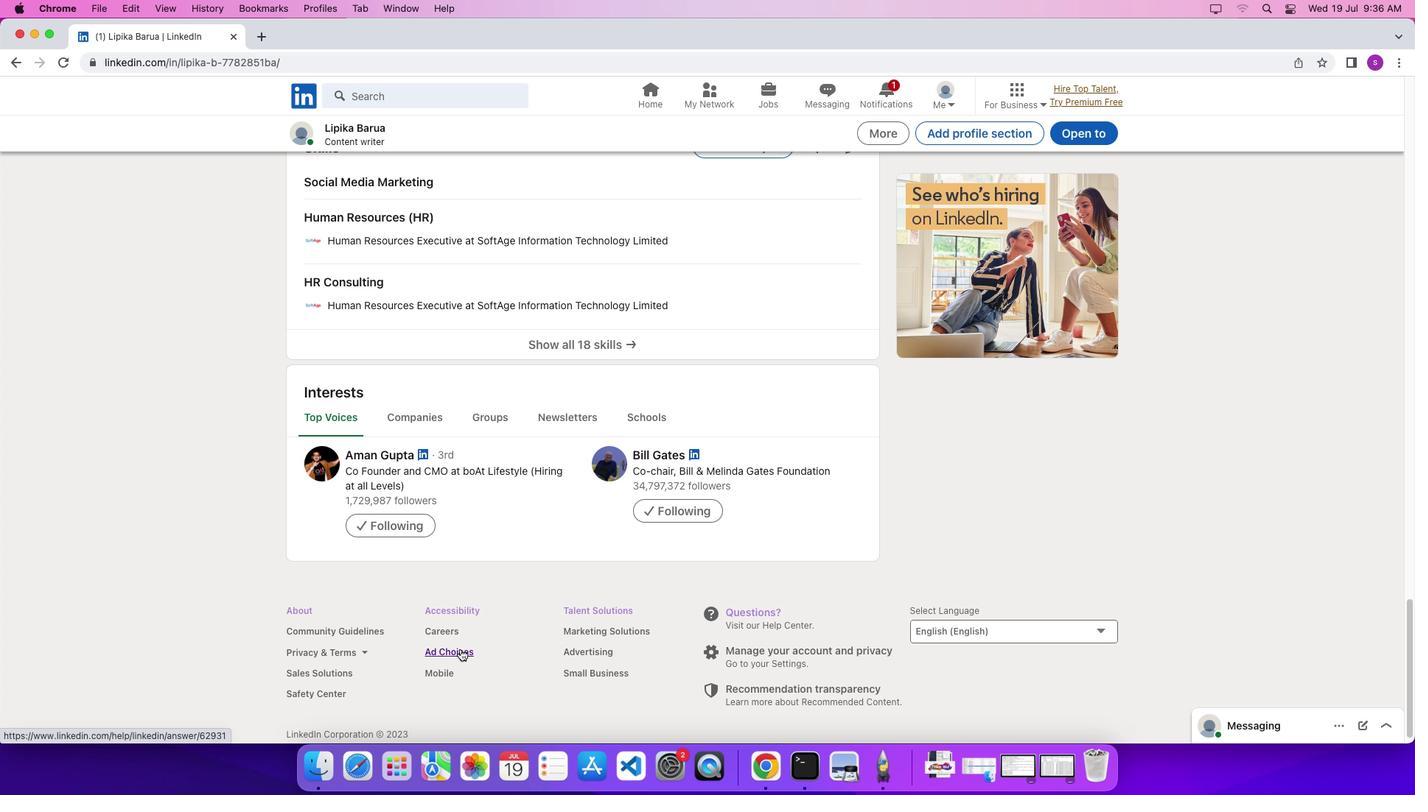 
Action: Mouse moved to (482, 135)
Screenshot: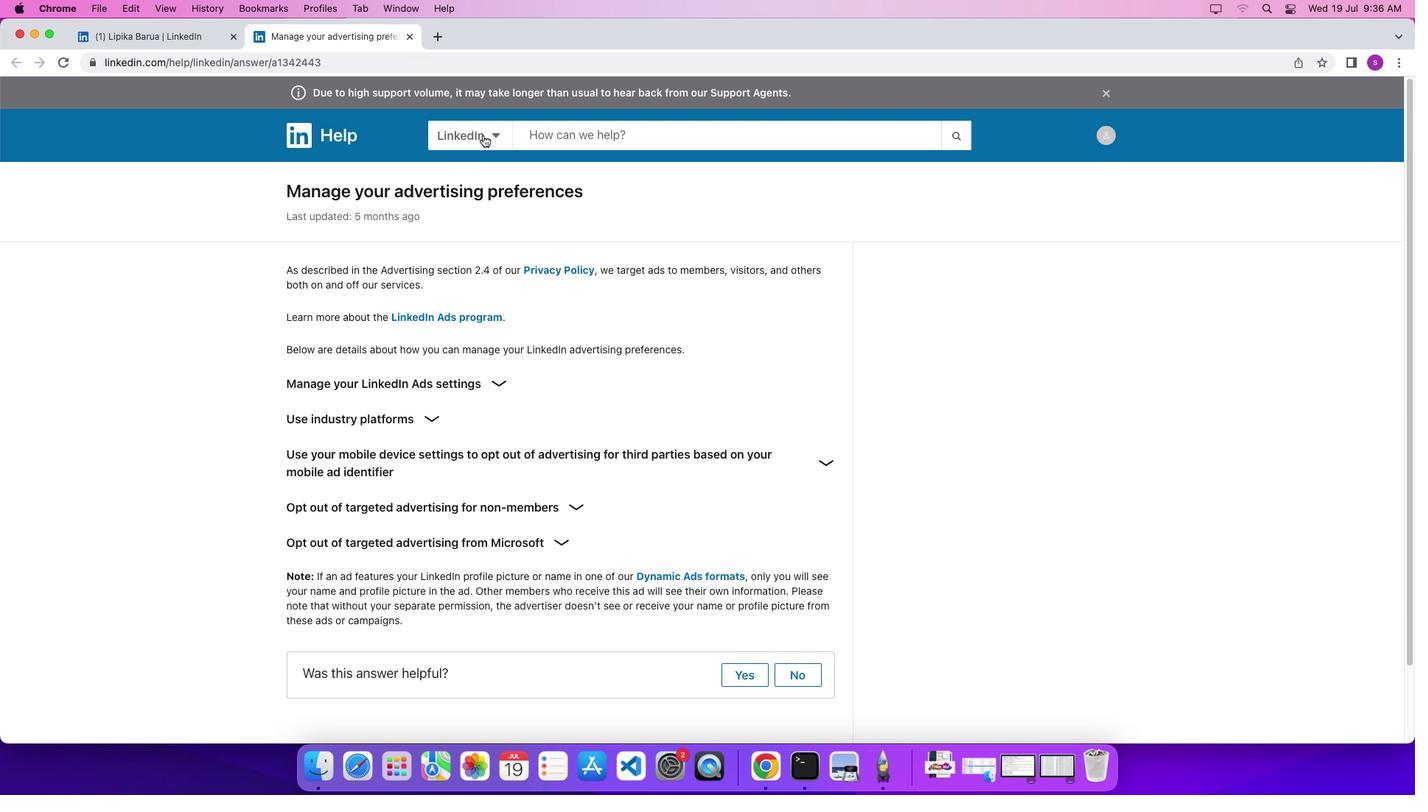 
Action: Mouse pressed left at (482, 135)
Screenshot: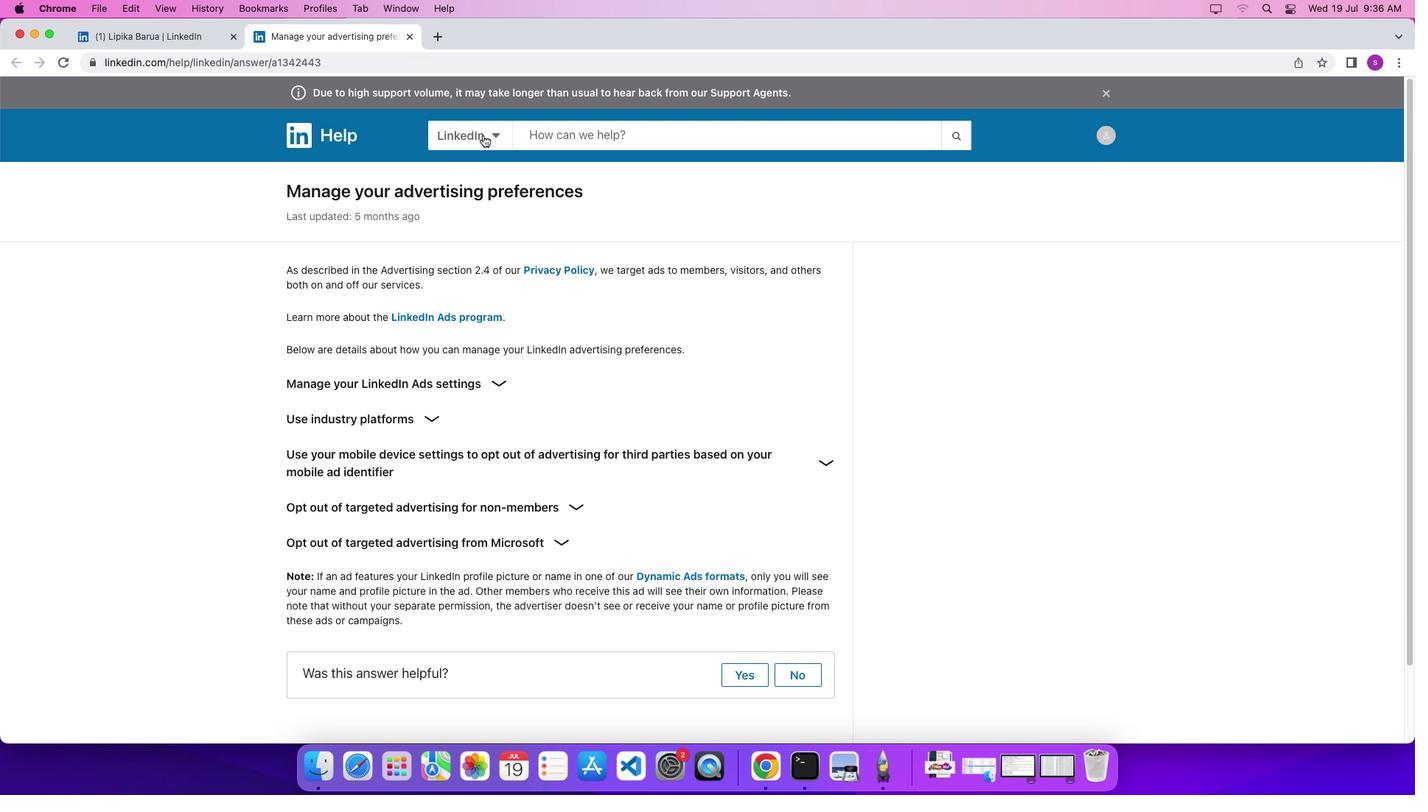 
Action: Mouse moved to (485, 271)
Screenshot: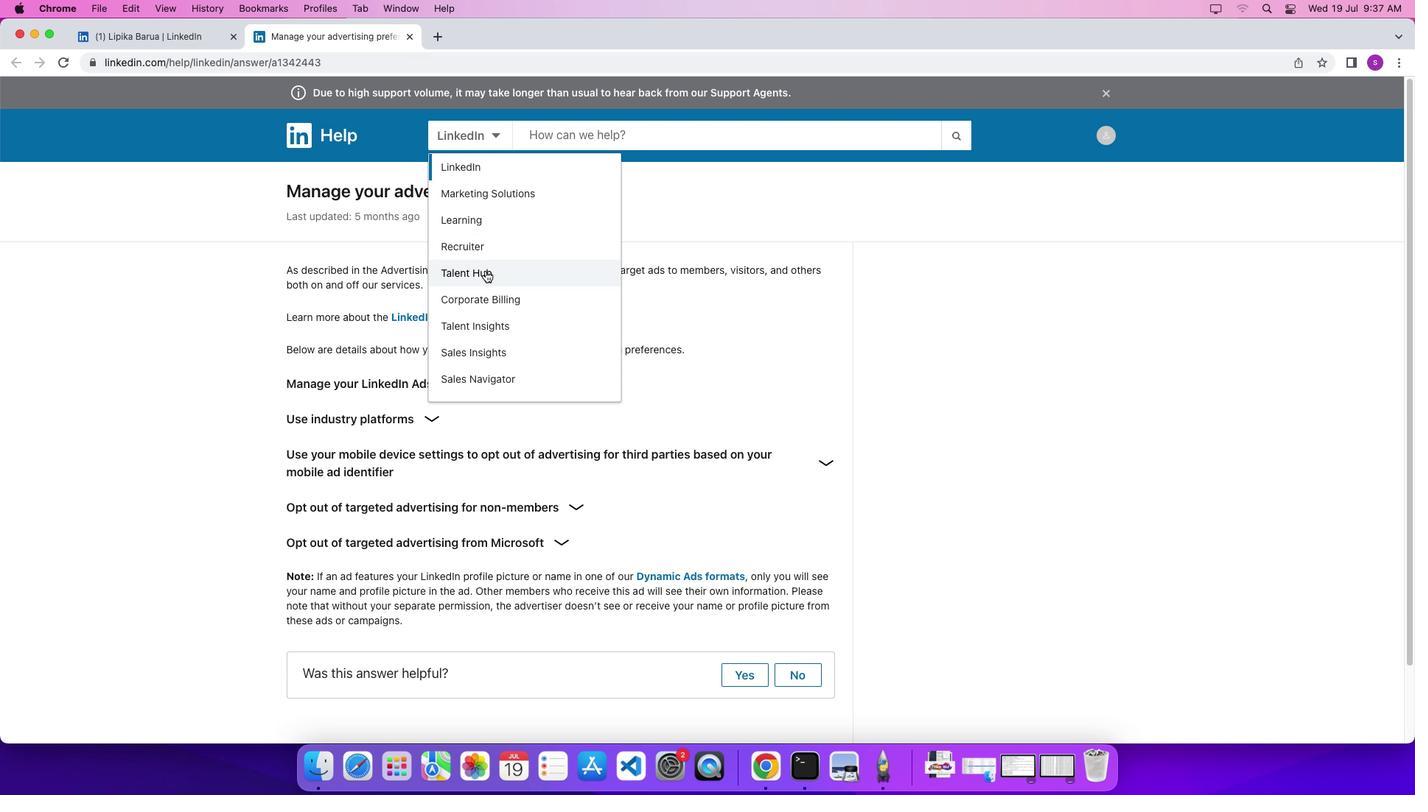 
Action: Mouse pressed left at (485, 271)
Screenshot: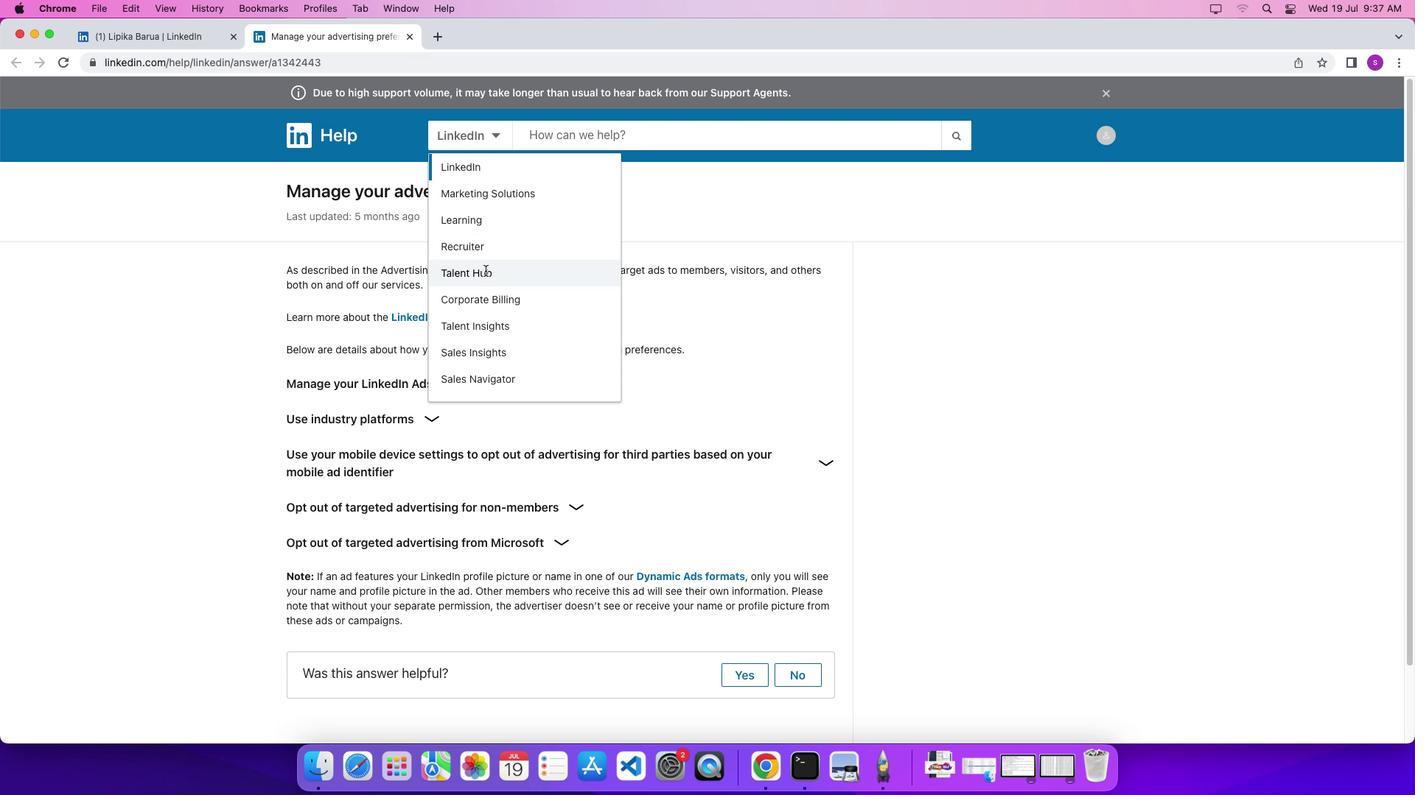 
Action: Mouse moved to (580, 131)
Screenshot: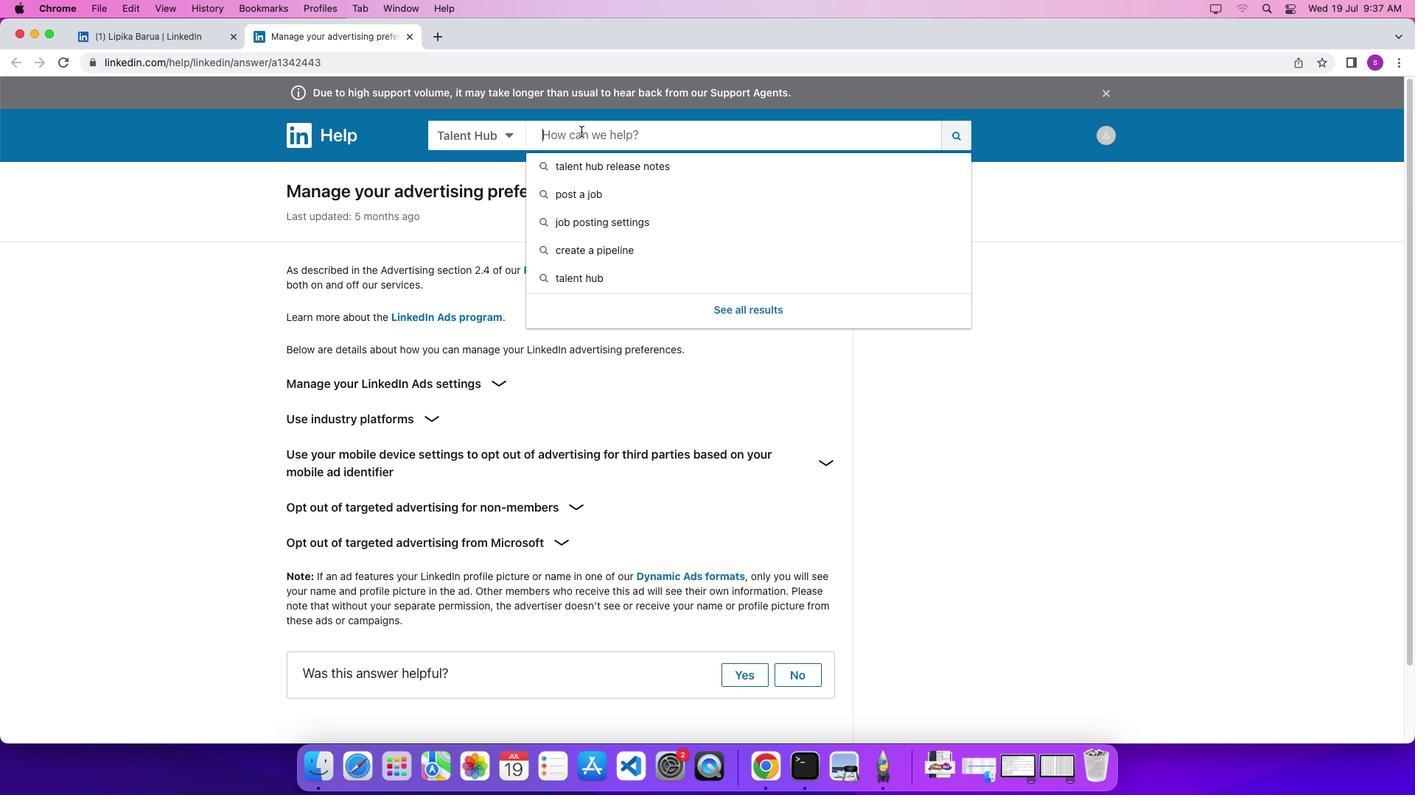 
Action: Mouse pressed left at (580, 131)
Screenshot: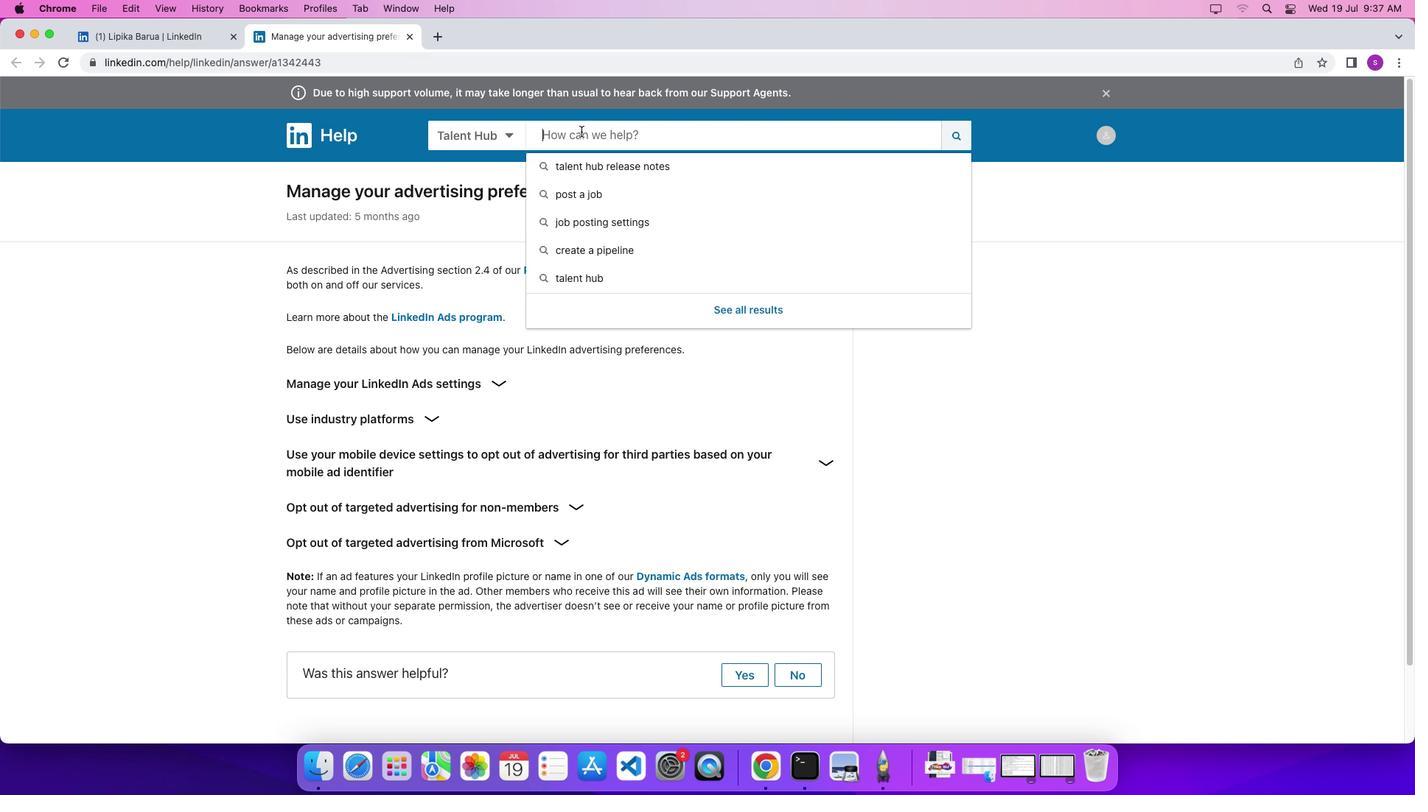 
Action: Key pressed 't''a''l''e''n''t'
Screenshot: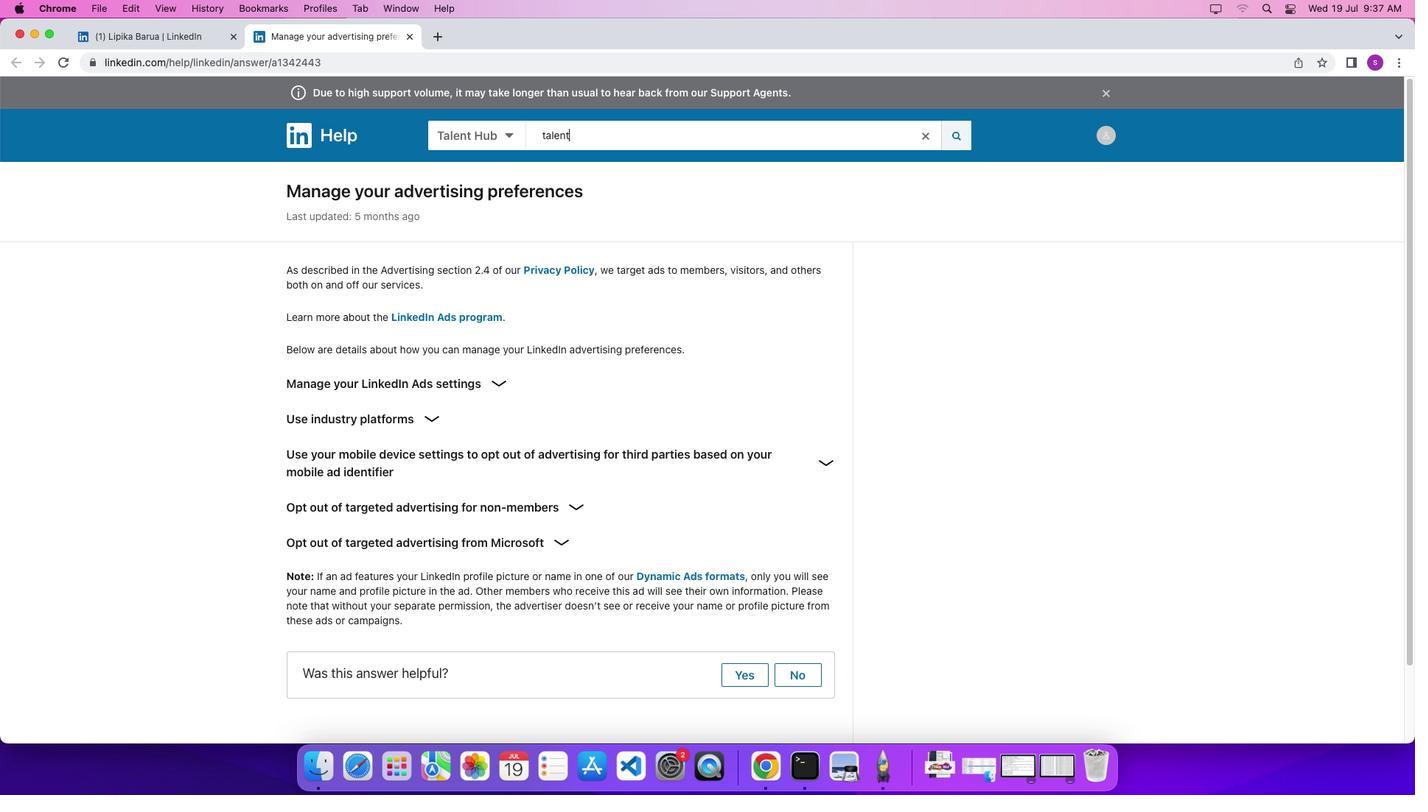
Action: Mouse moved to (954, 141)
Screenshot: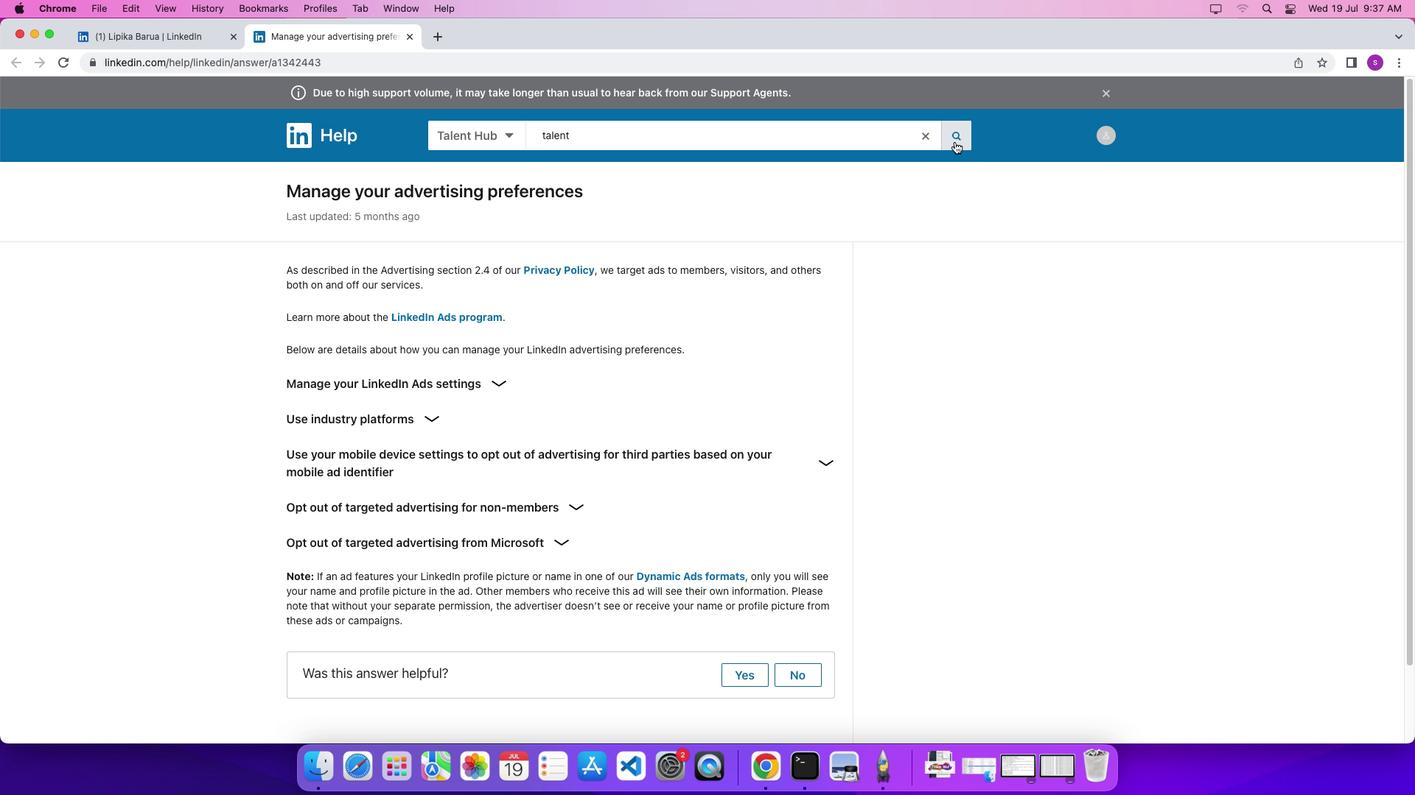 
Action: Mouse pressed left at (954, 141)
Screenshot: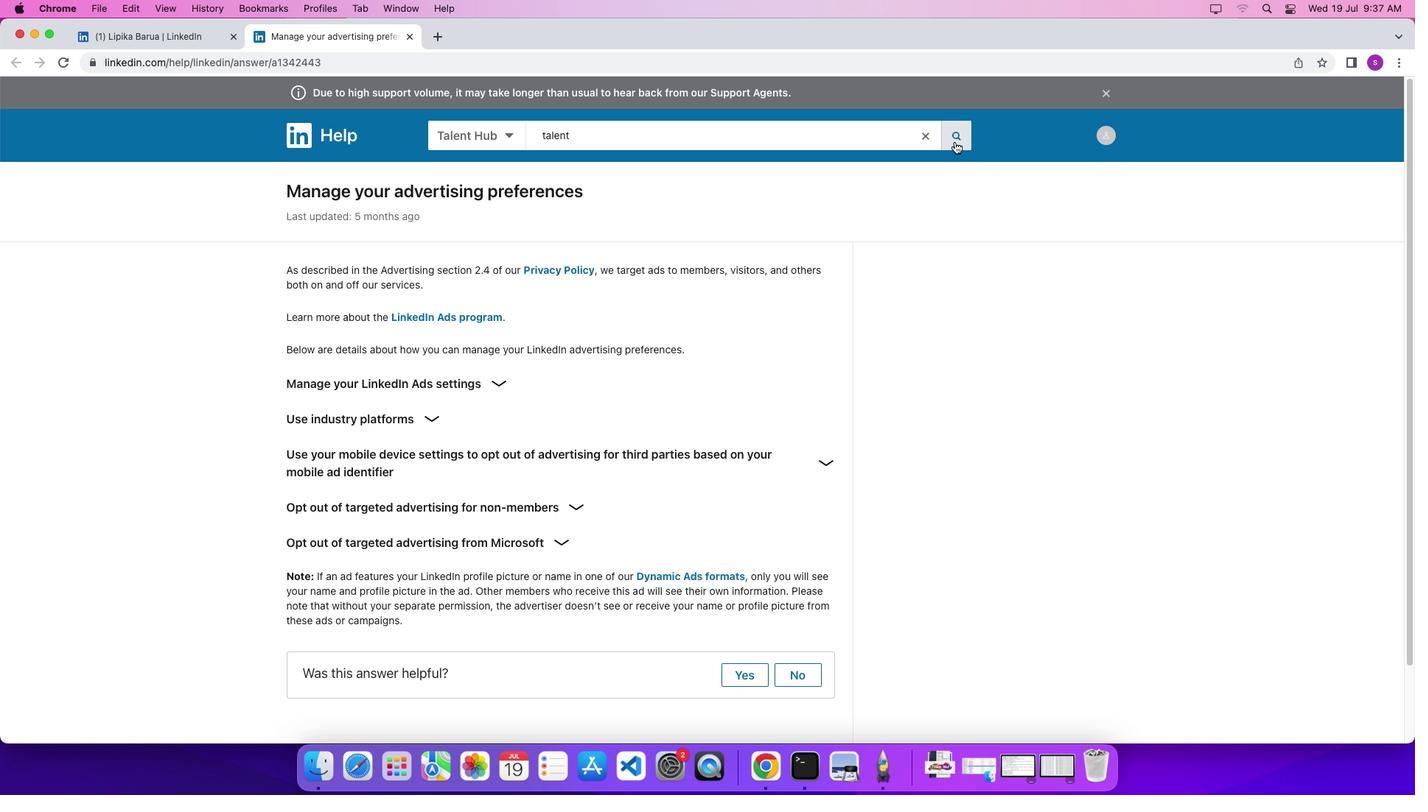 
